 Task: Search one way flight ticket for 3 adults in first from San Juan: Fernando Luis Ribas Dominicci Airport (isla Grande Airport) to Jackson: Jackson Hole Airport on 5-2-2023. Choice of flights is Alaska. Number of bags: 2 checked bags. Price is upto 82000. Outbound departure time preference is 11:00.
Action: Mouse moved to (276, 404)
Screenshot: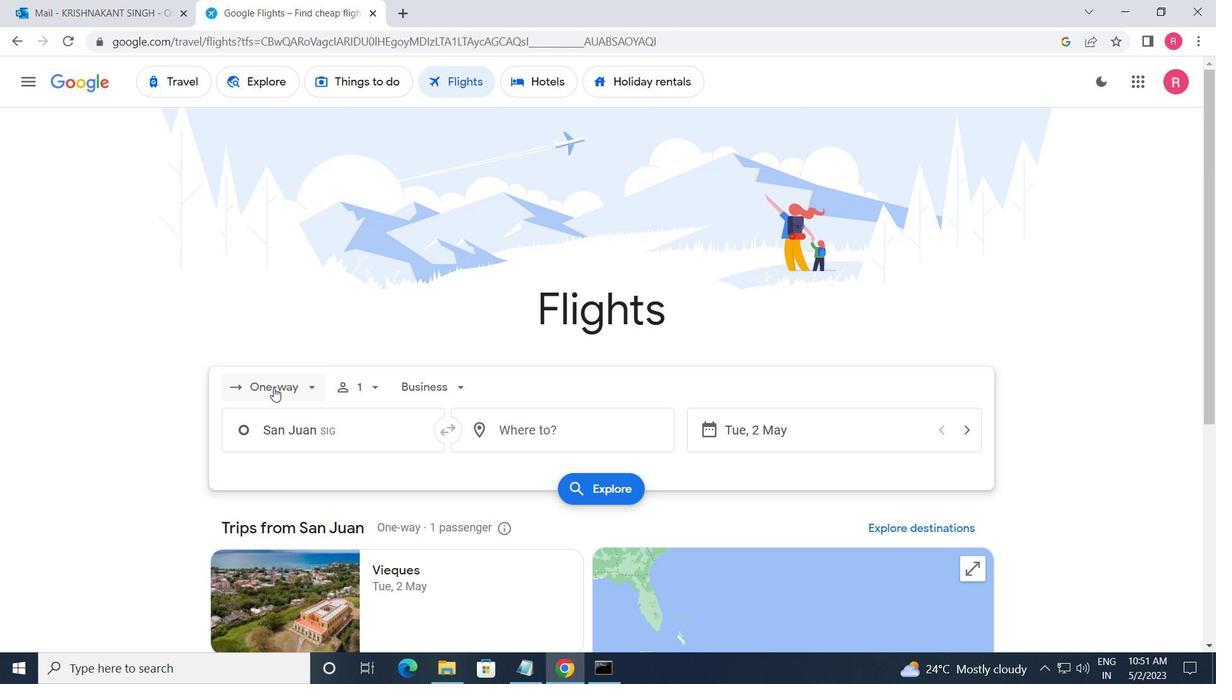 
Action: Mouse pressed left at (276, 404)
Screenshot: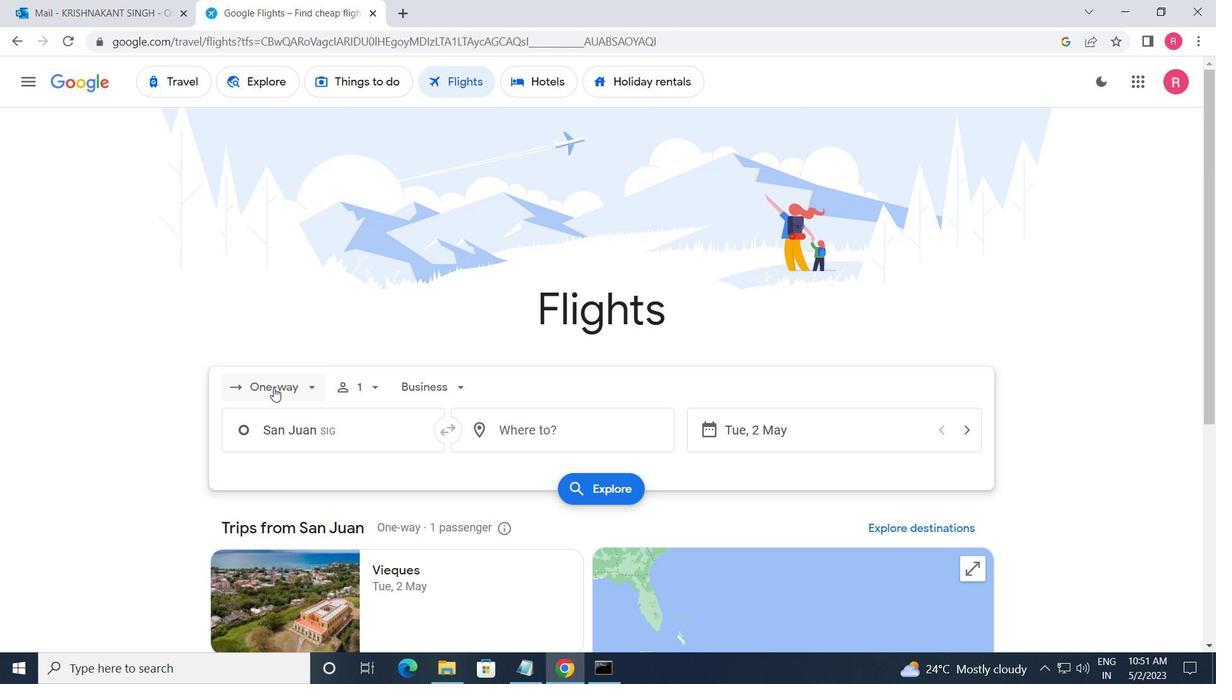 
Action: Mouse moved to (306, 377)
Screenshot: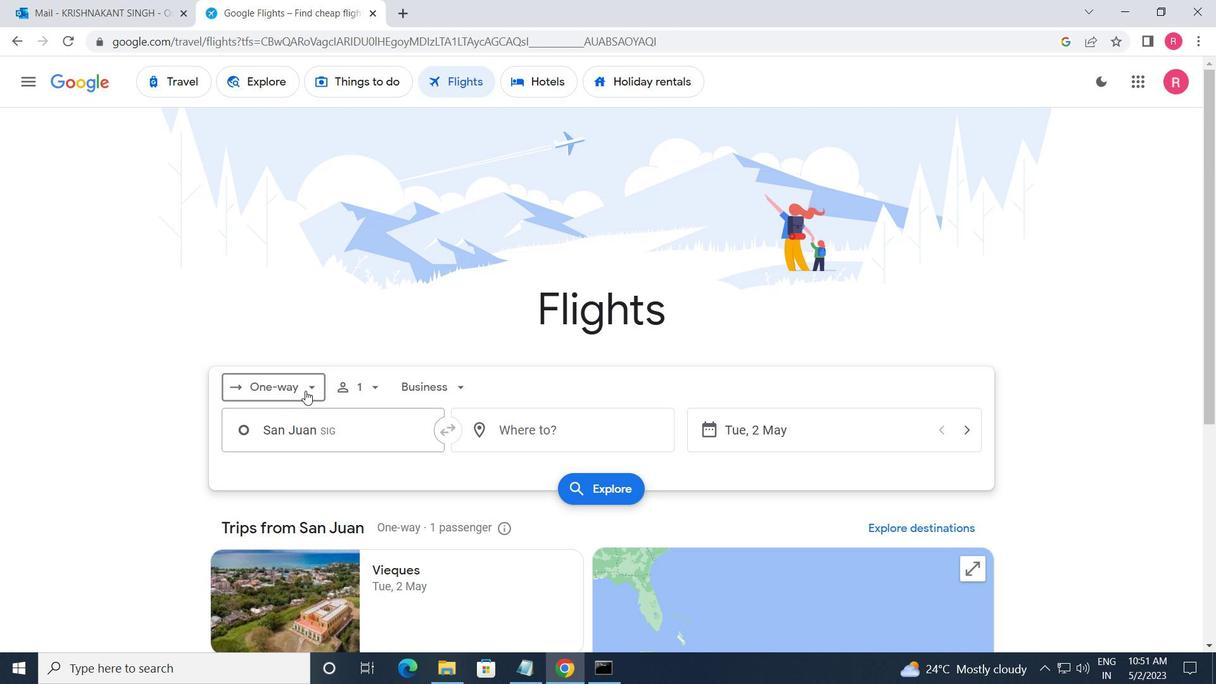 
Action: Mouse pressed left at (306, 377)
Screenshot: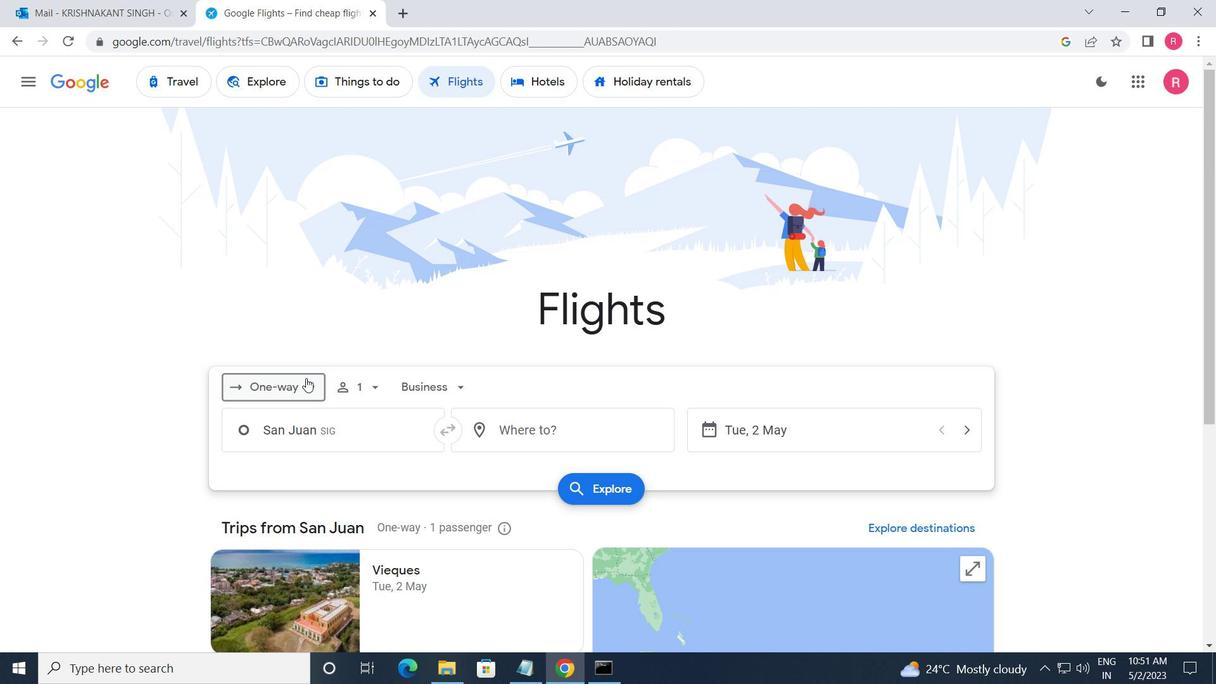 
Action: Mouse moved to (291, 459)
Screenshot: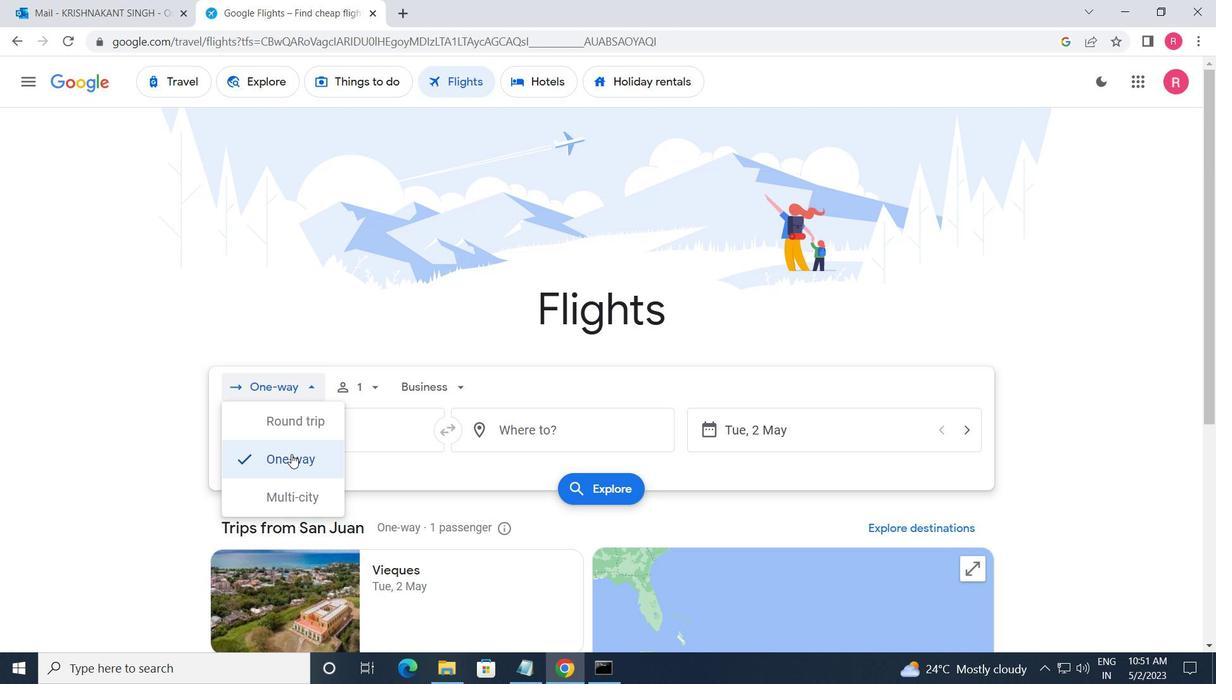 
Action: Mouse pressed left at (291, 459)
Screenshot: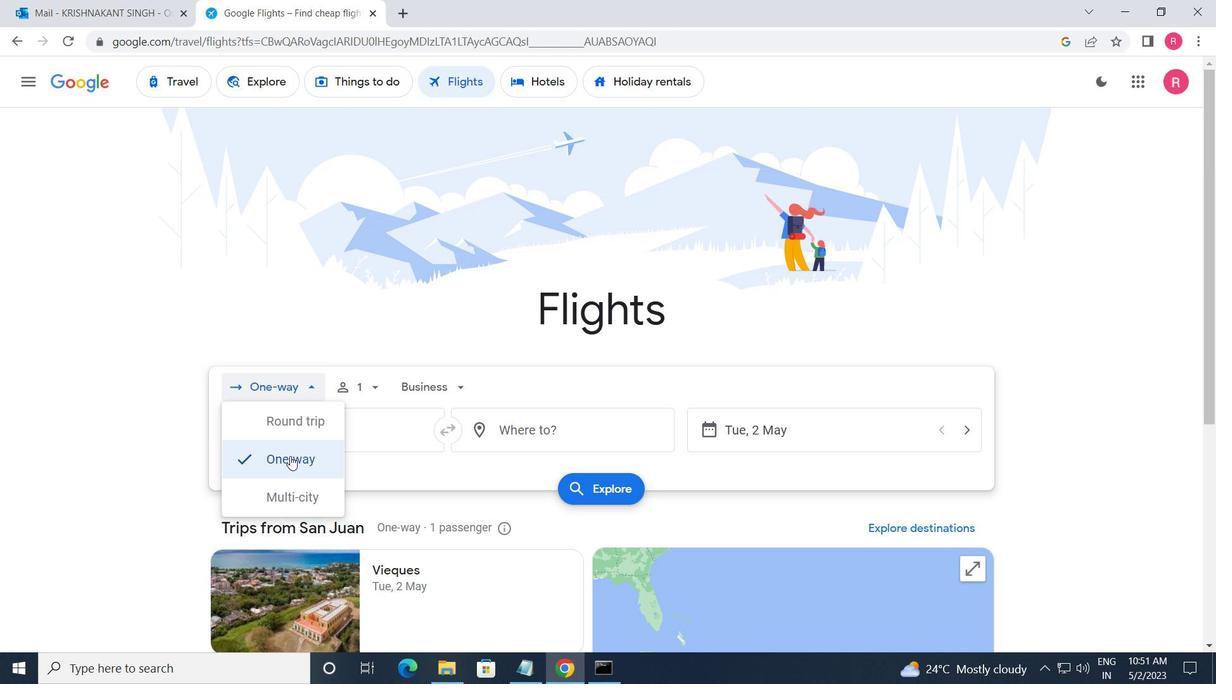 
Action: Mouse moved to (362, 393)
Screenshot: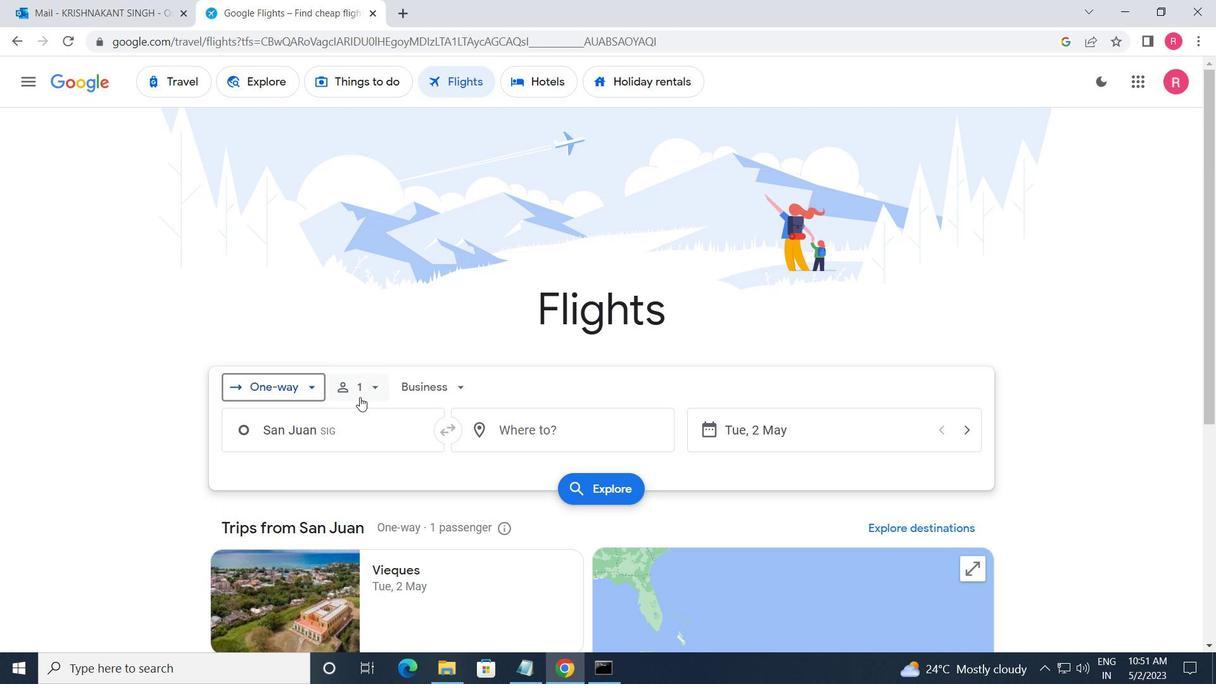 
Action: Mouse pressed left at (362, 393)
Screenshot: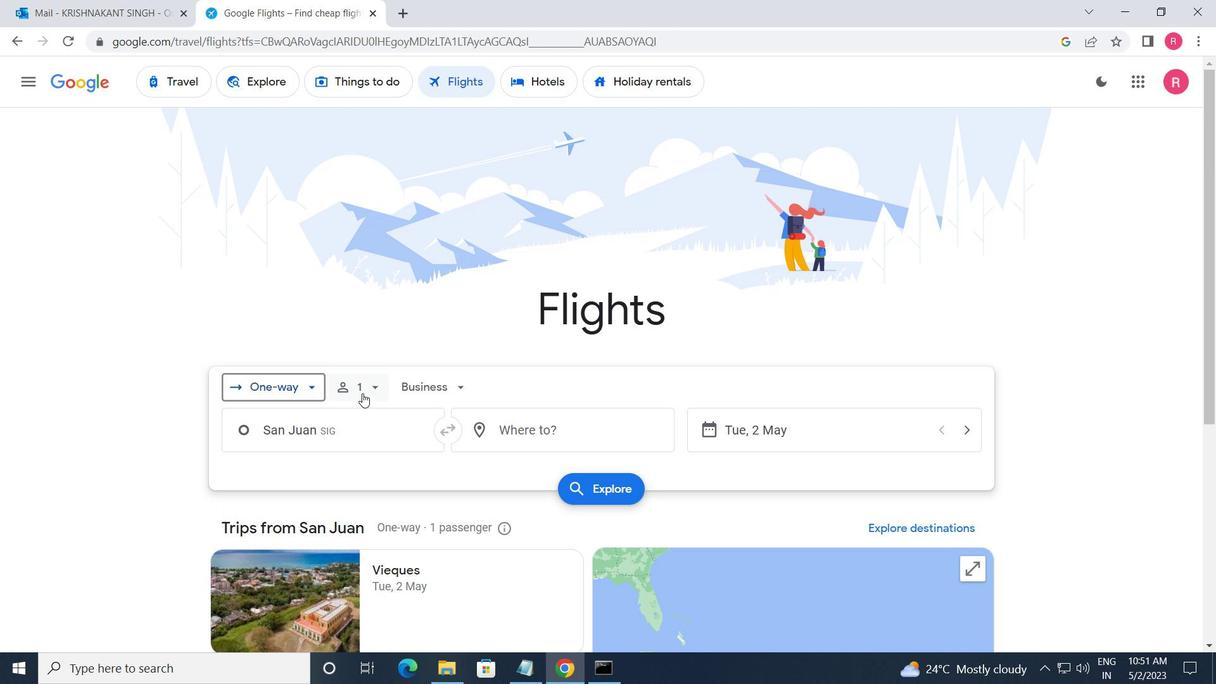 
Action: Mouse moved to (490, 425)
Screenshot: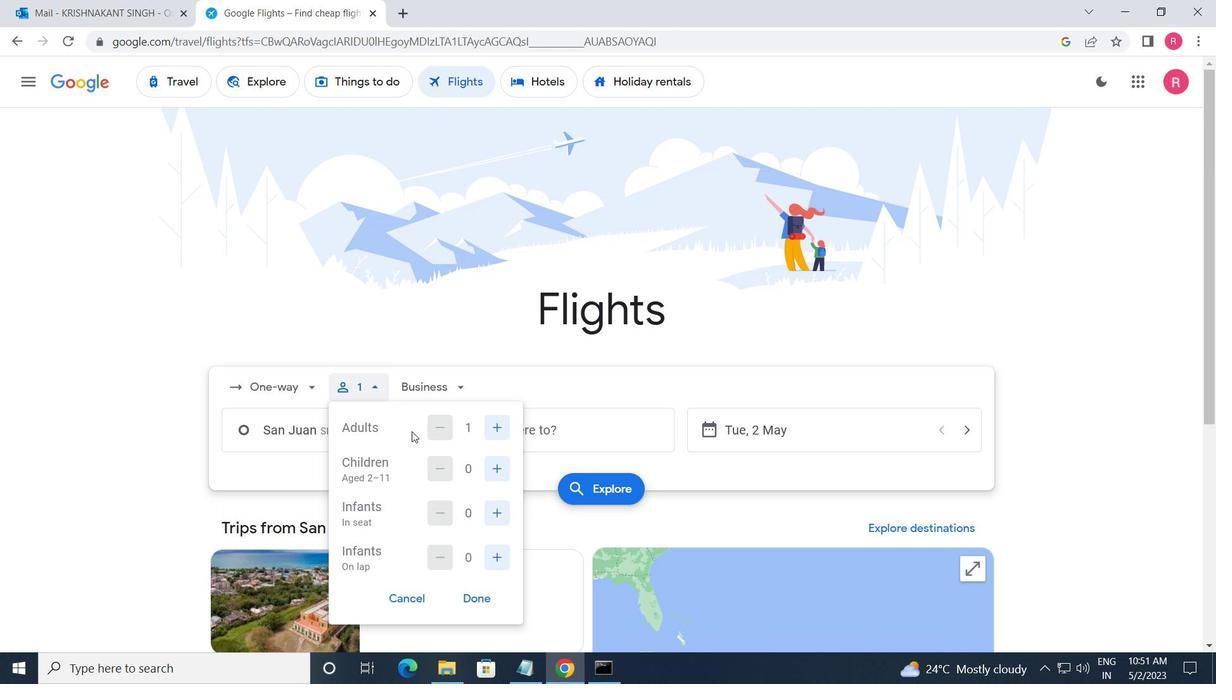 
Action: Mouse pressed left at (490, 425)
Screenshot: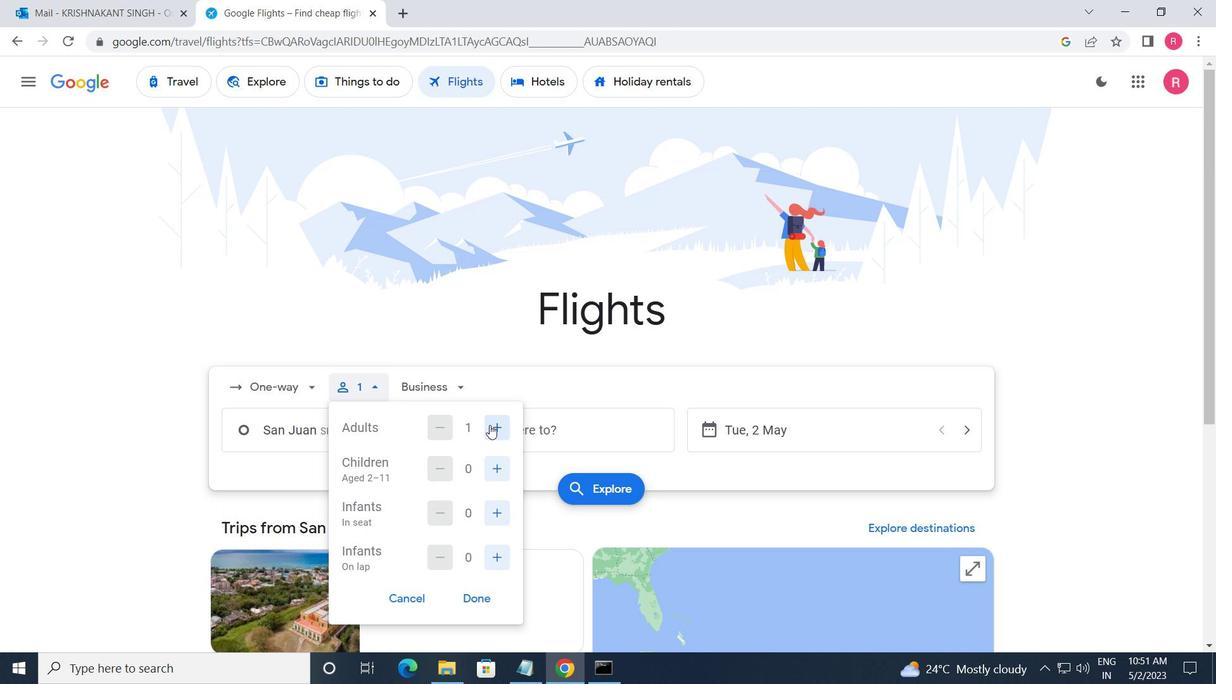 
Action: Mouse moved to (491, 425)
Screenshot: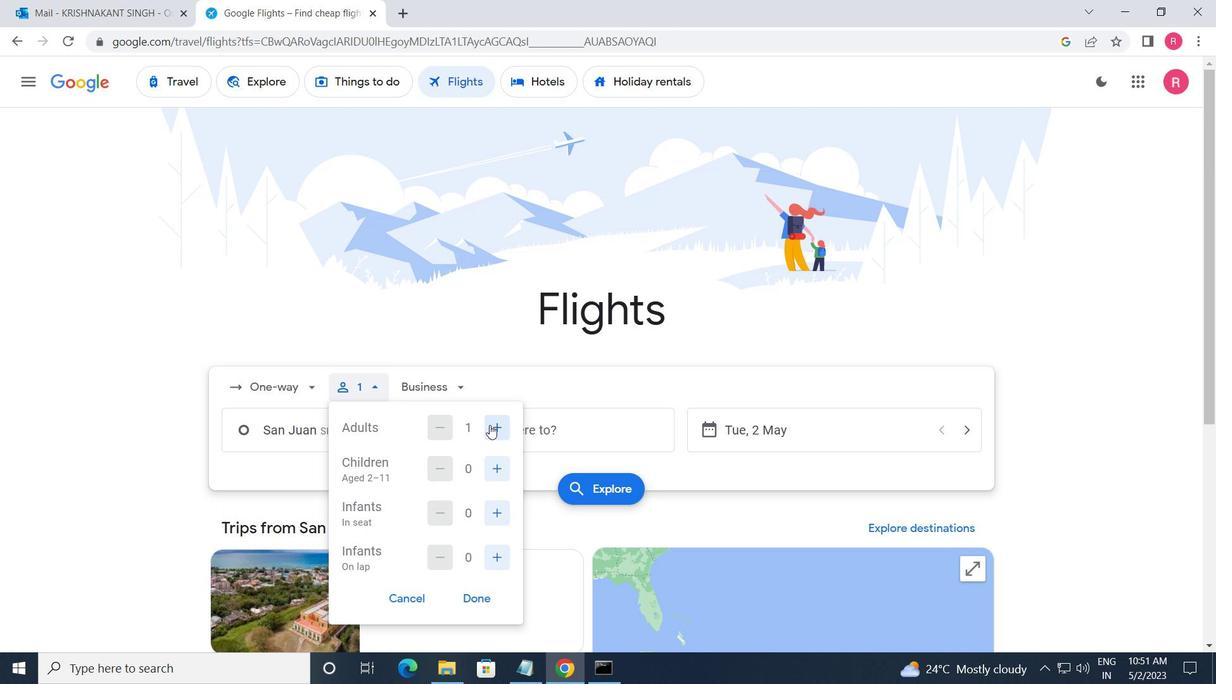 
Action: Mouse pressed left at (491, 425)
Screenshot: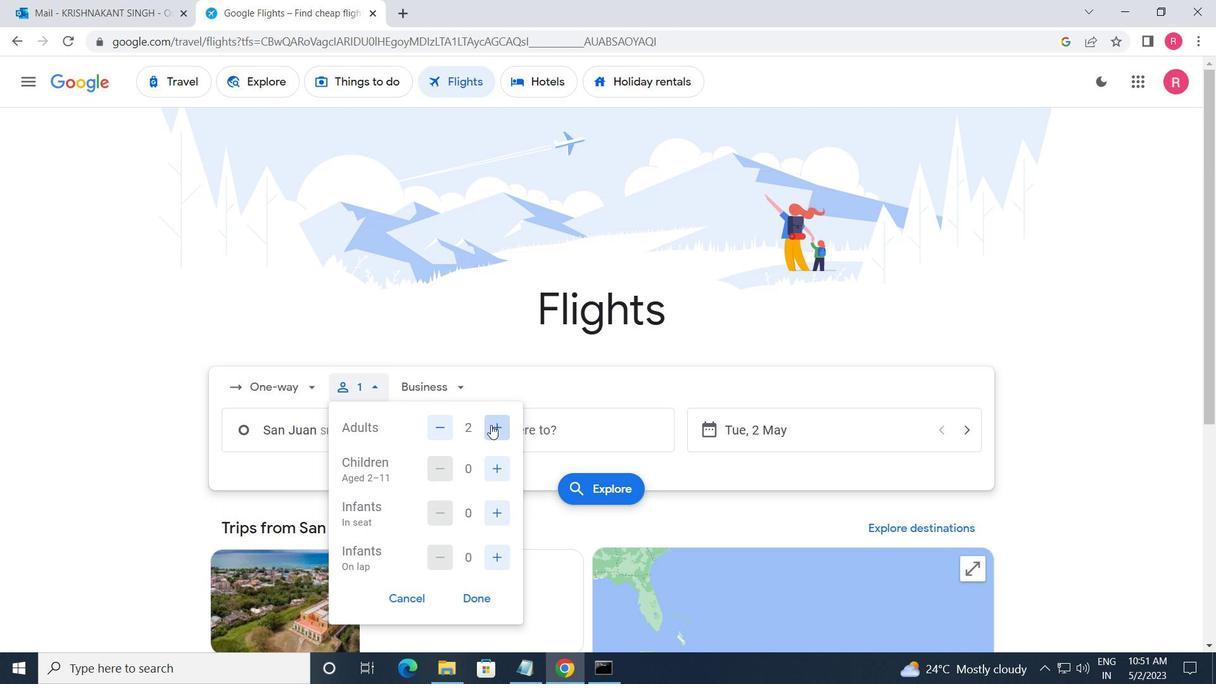 
Action: Mouse moved to (426, 382)
Screenshot: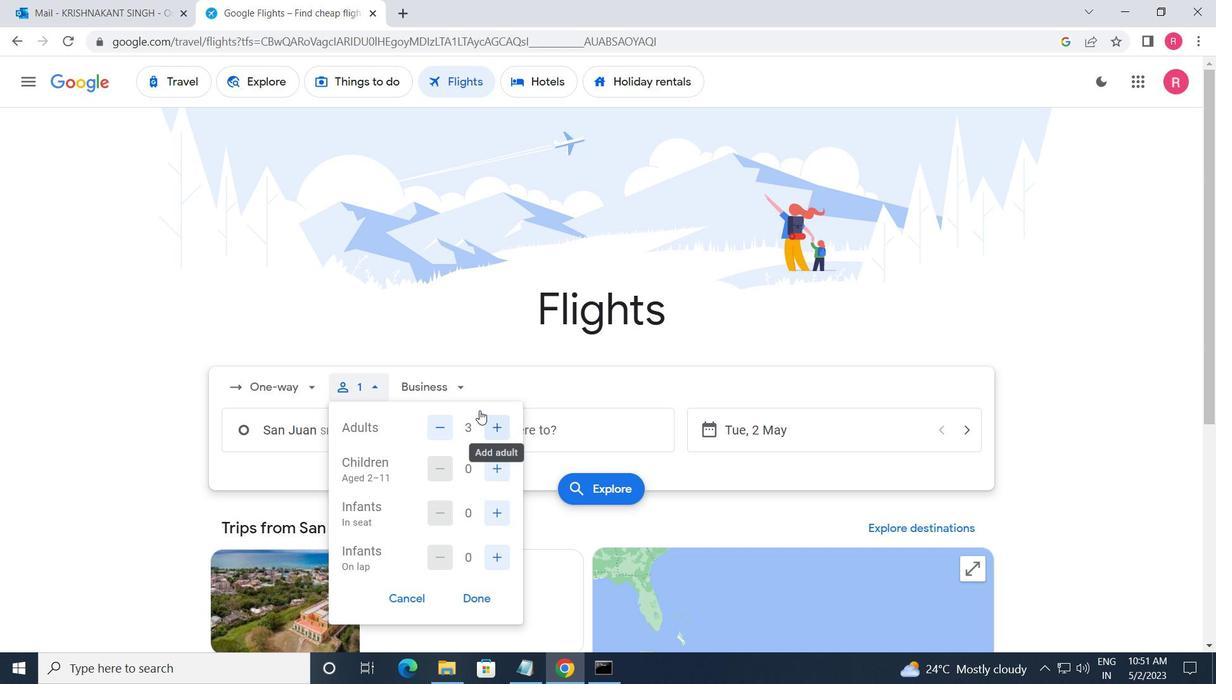 
Action: Mouse pressed left at (426, 382)
Screenshot: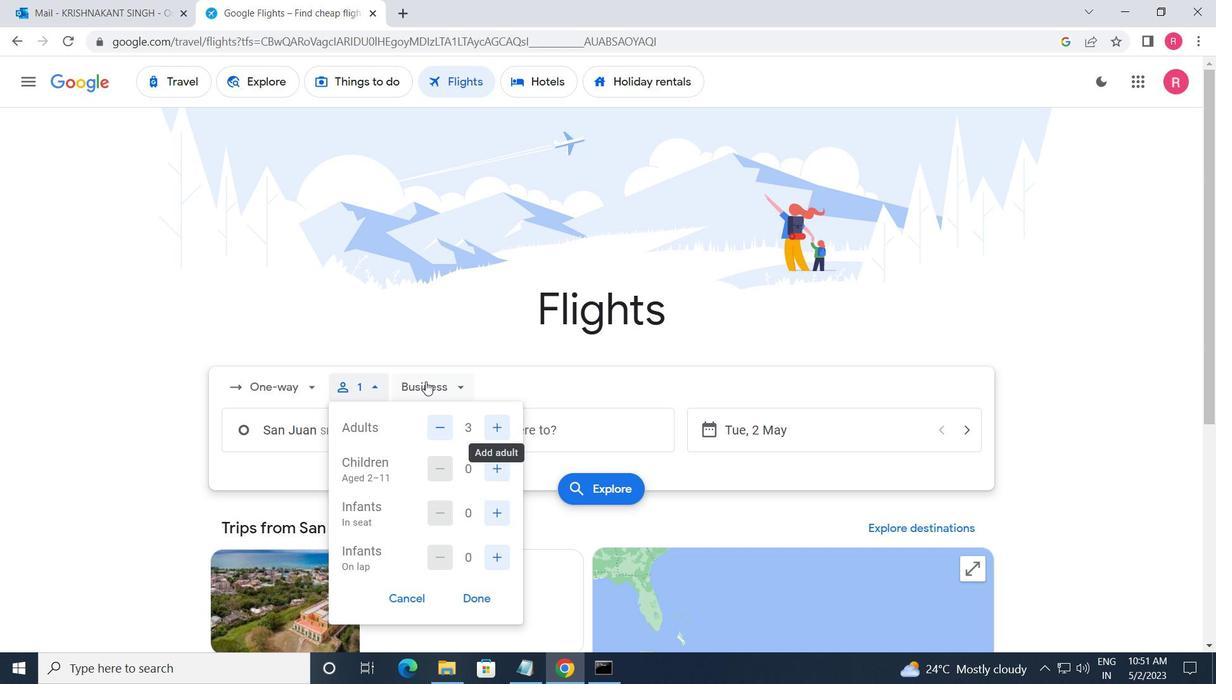 
Action: Mouse moved to (456, 527)
Screenshot: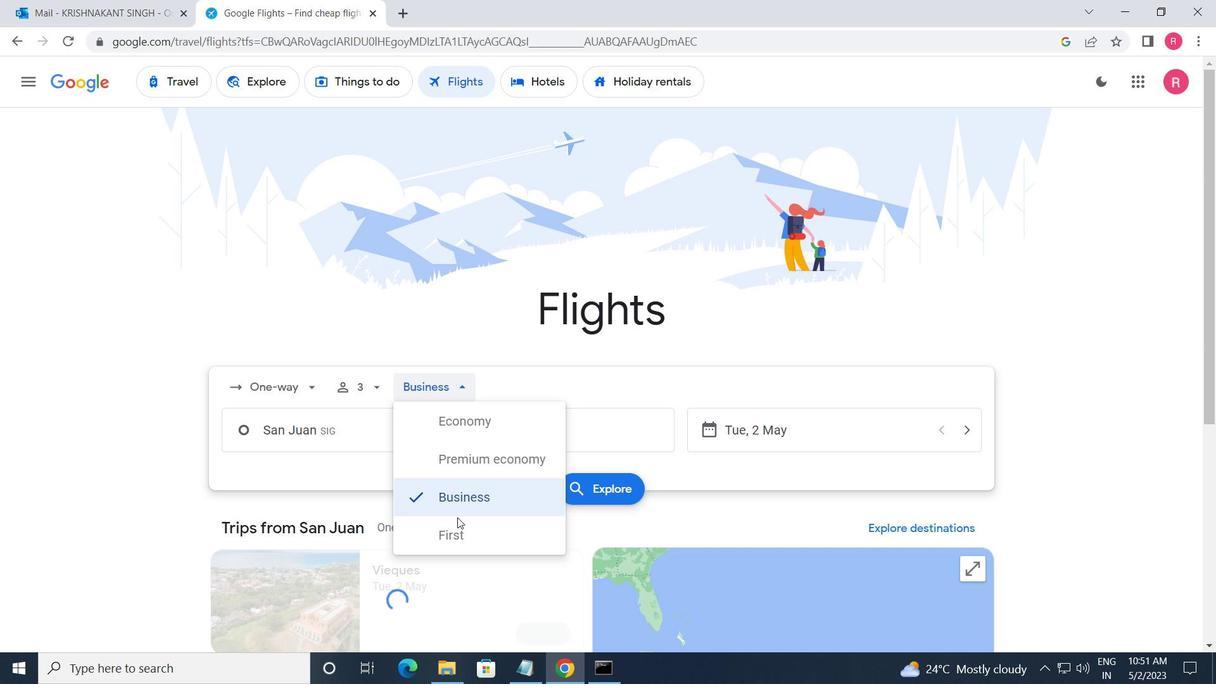 
Action: Mouse pressed left at (456, 527)
Screenshot: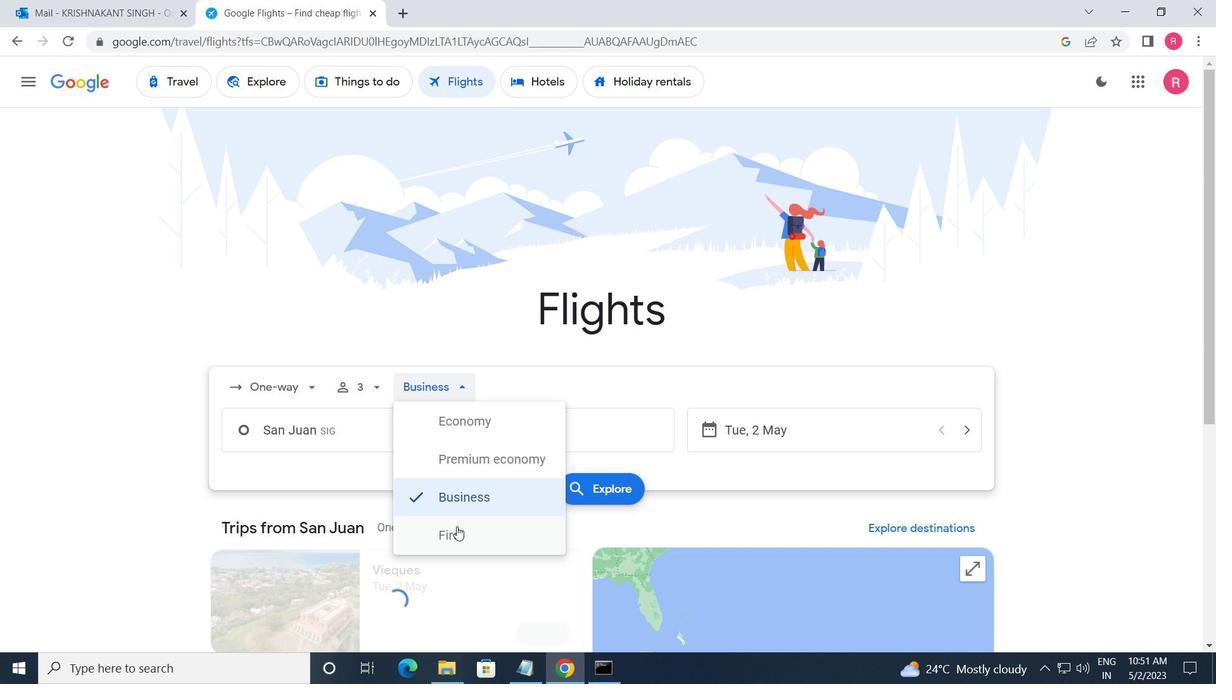 
Action: Mouse moved to (365, 438)
Screenshot: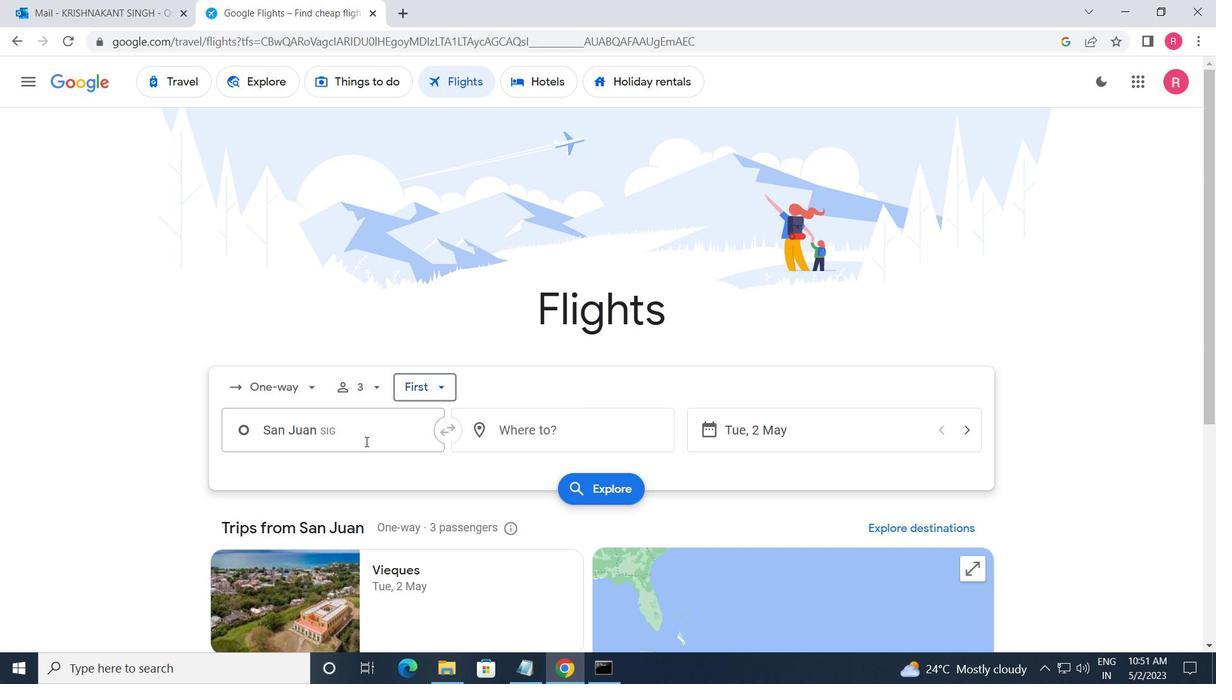
Action: Mouse pressed left at (365, 438)
Screenshot: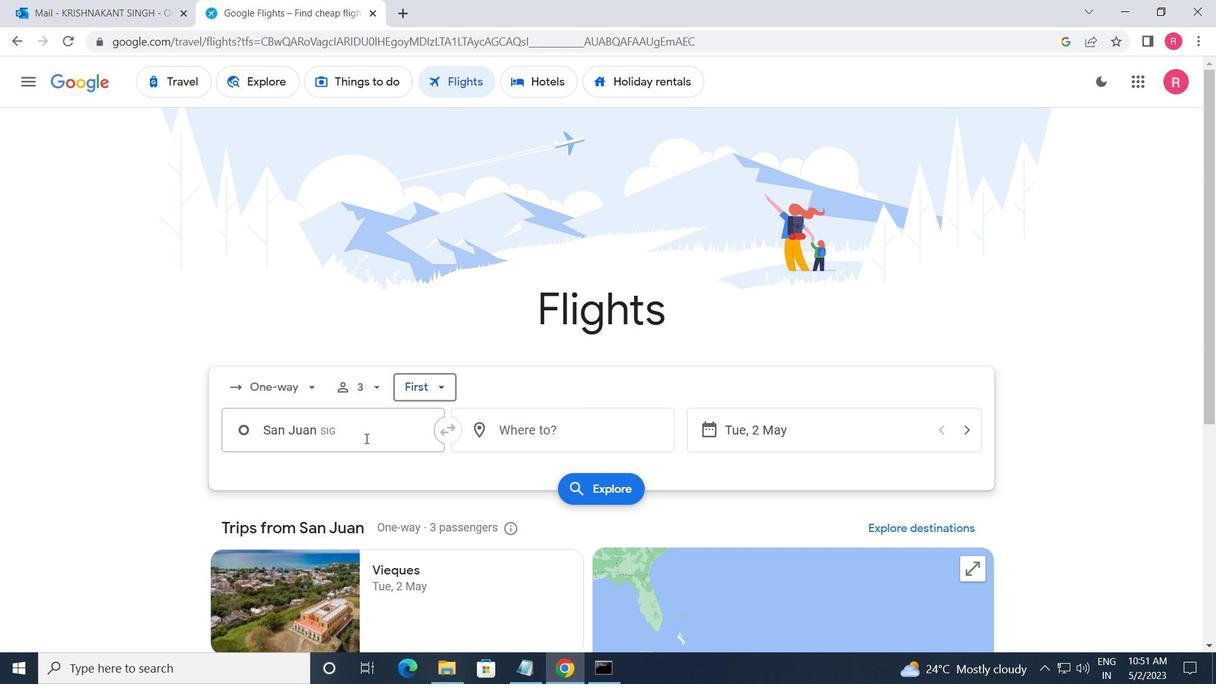 
Action: Mouse moved to (354, 462)
Screenshot: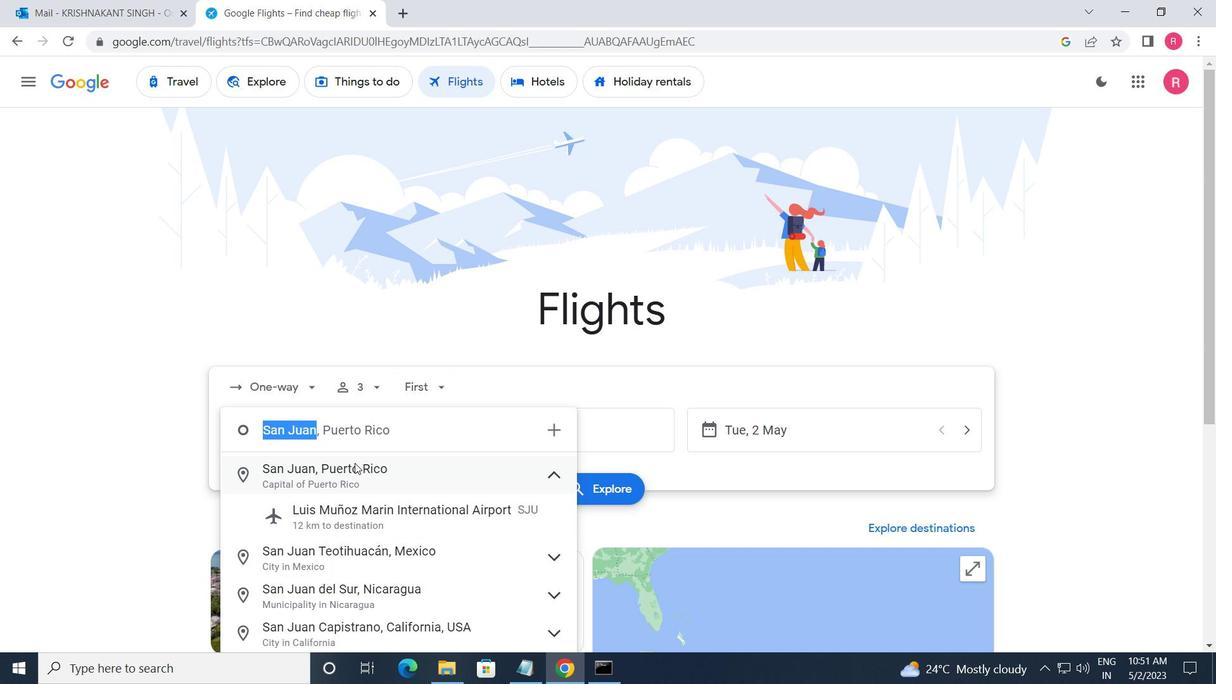 
Action: Key pressed <Key.shift>FERNANDO<Key.space><Key.shift_r>L
Screenshot: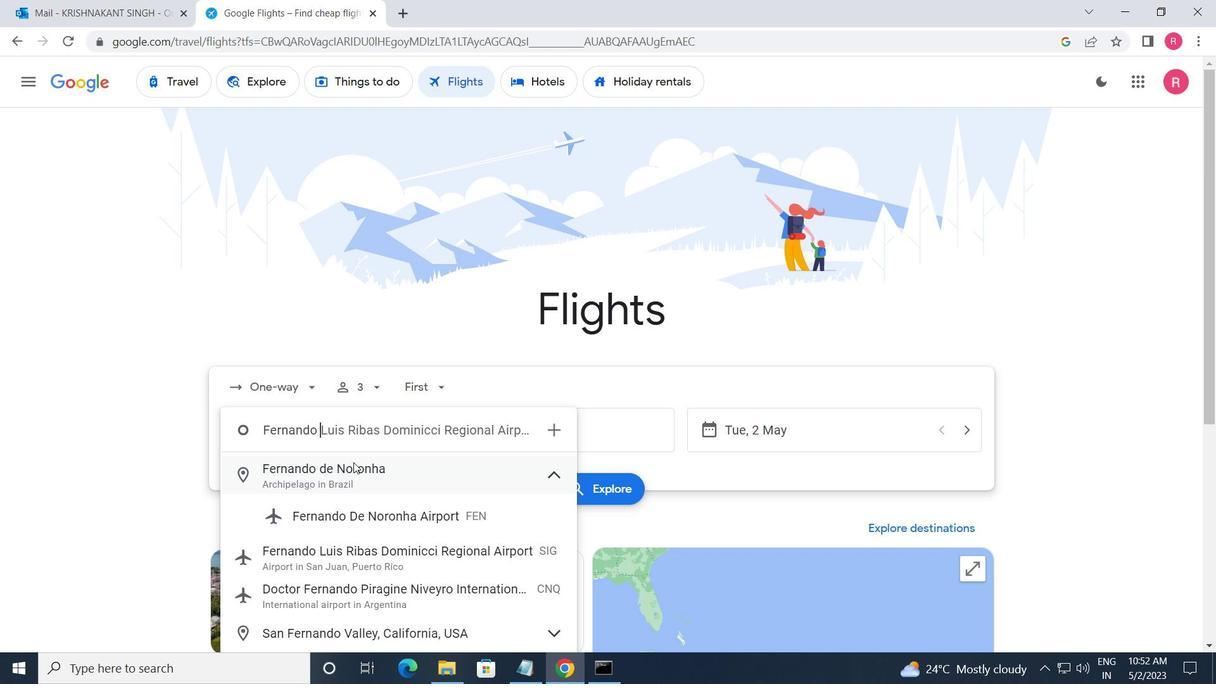 
Action: Mouse moved to (351, 462)
Screenshot: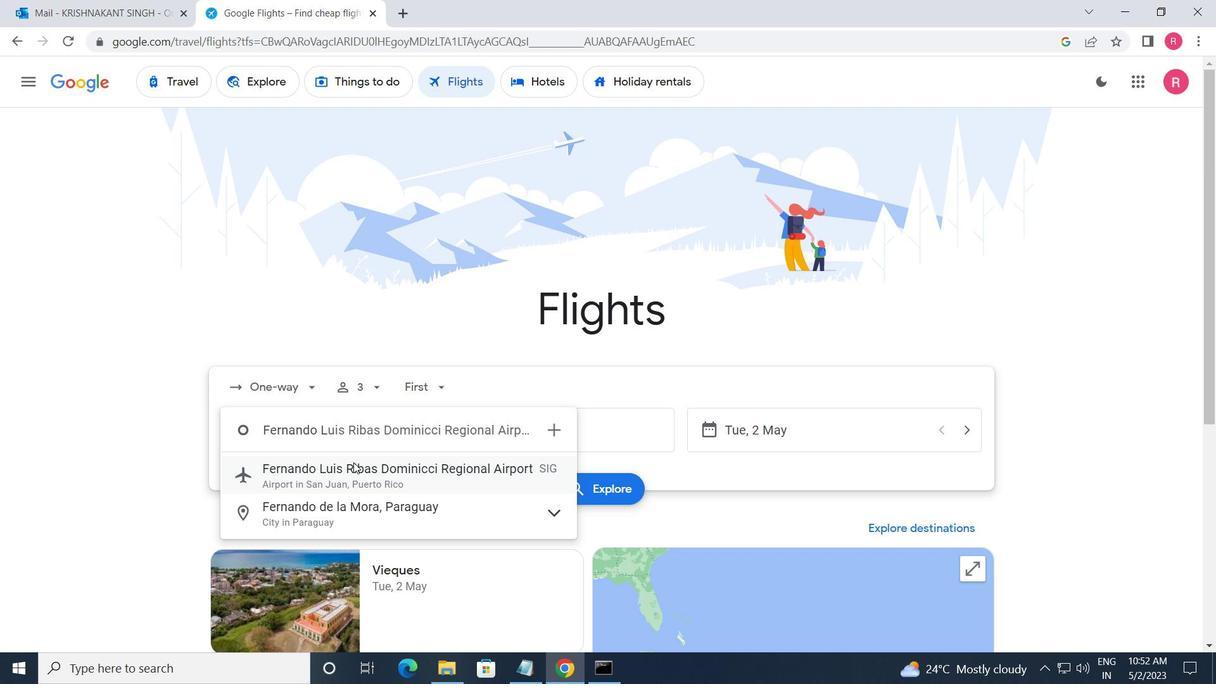 
Action: Mouse pressed left at (351, 462)
Screenshot: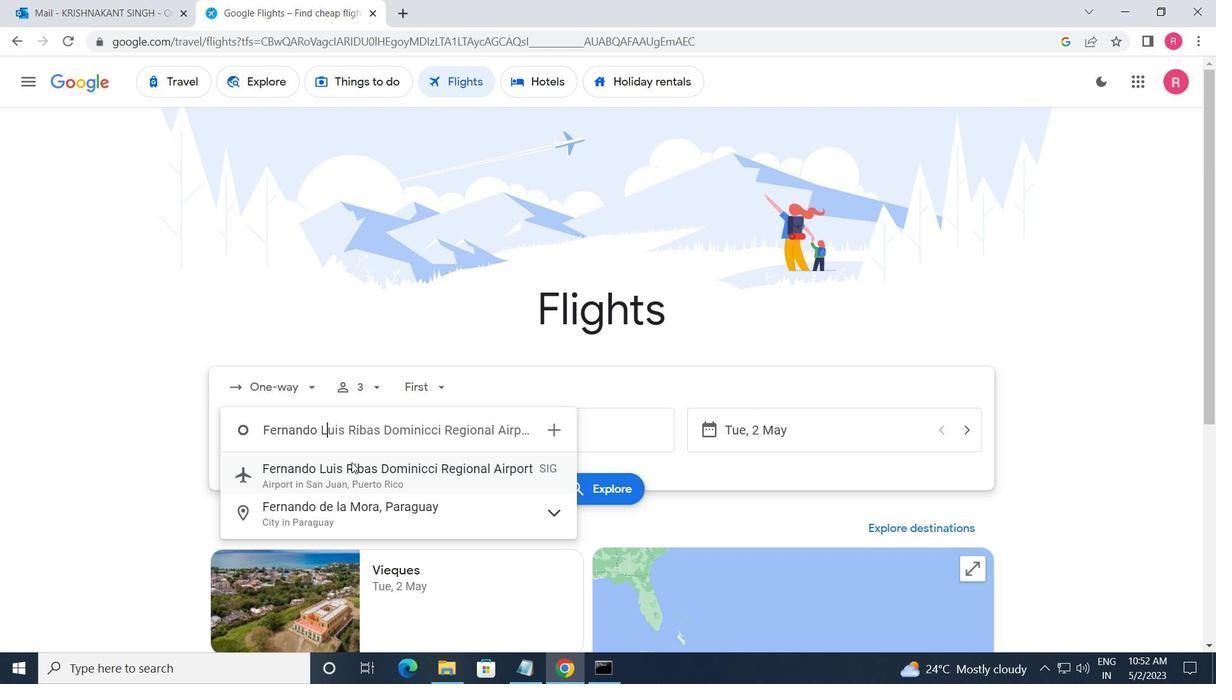 
Action: Mouse moved to (542, 437)
Screenshot: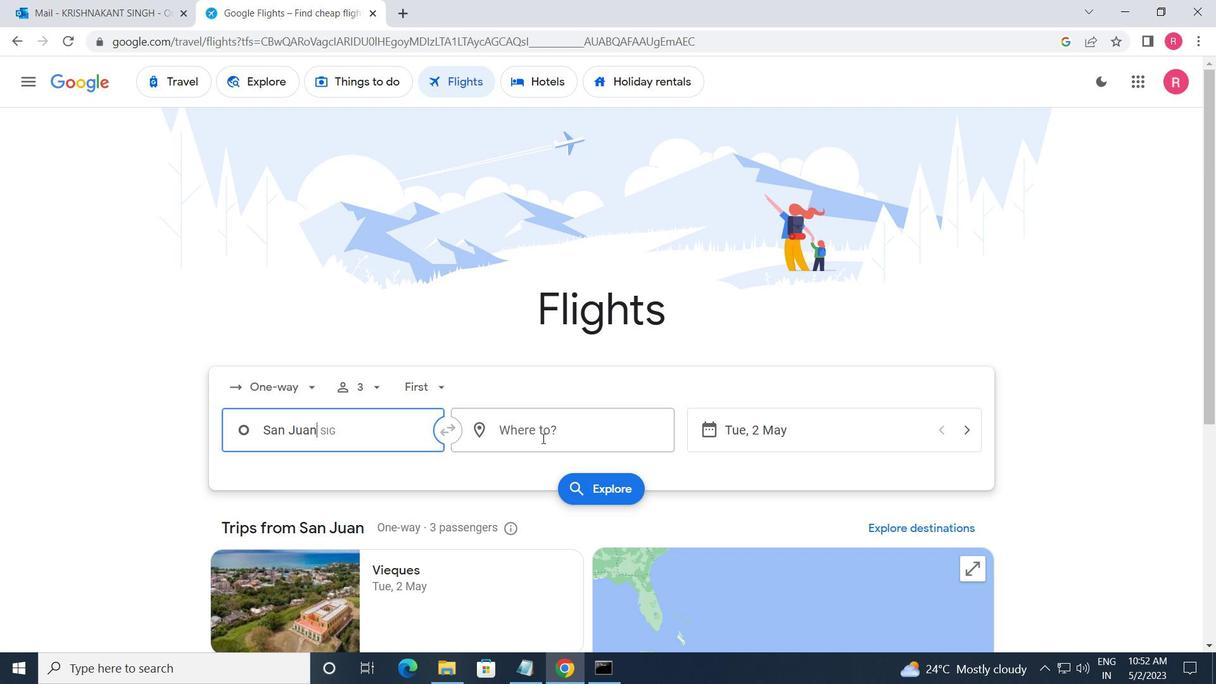 
Action: Mouse pressed left at (542, 437)
Screenshot: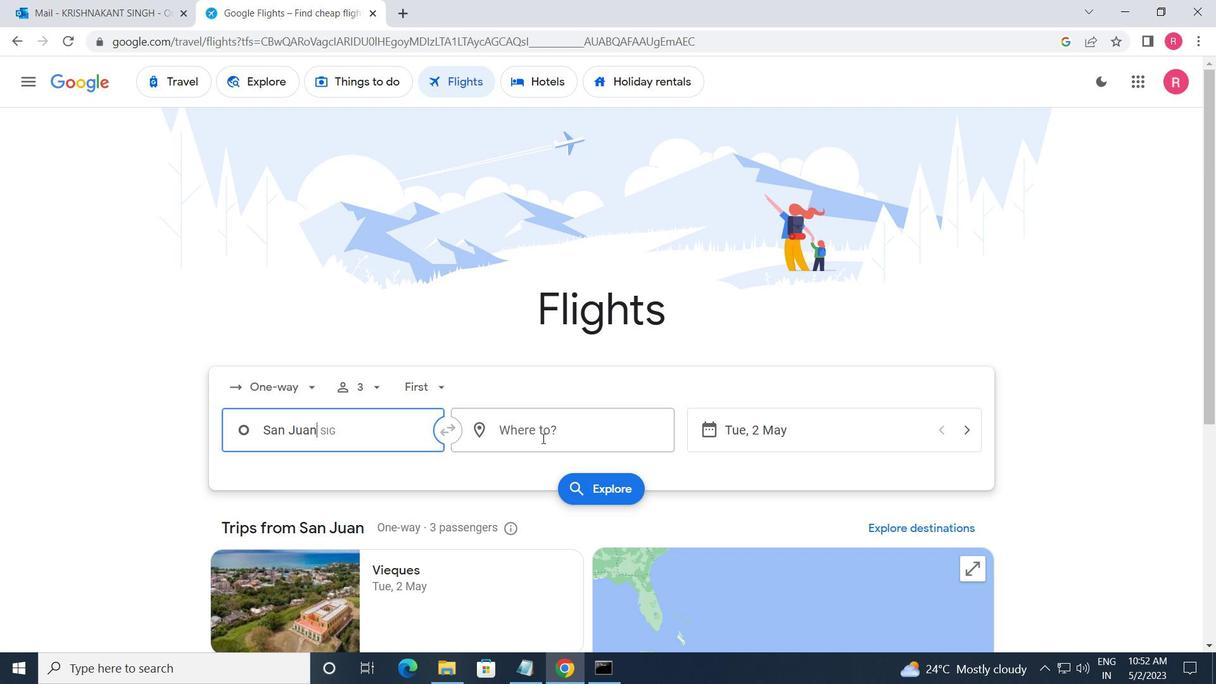 
Action: Mouse moved to (556, 588)
Screenshot: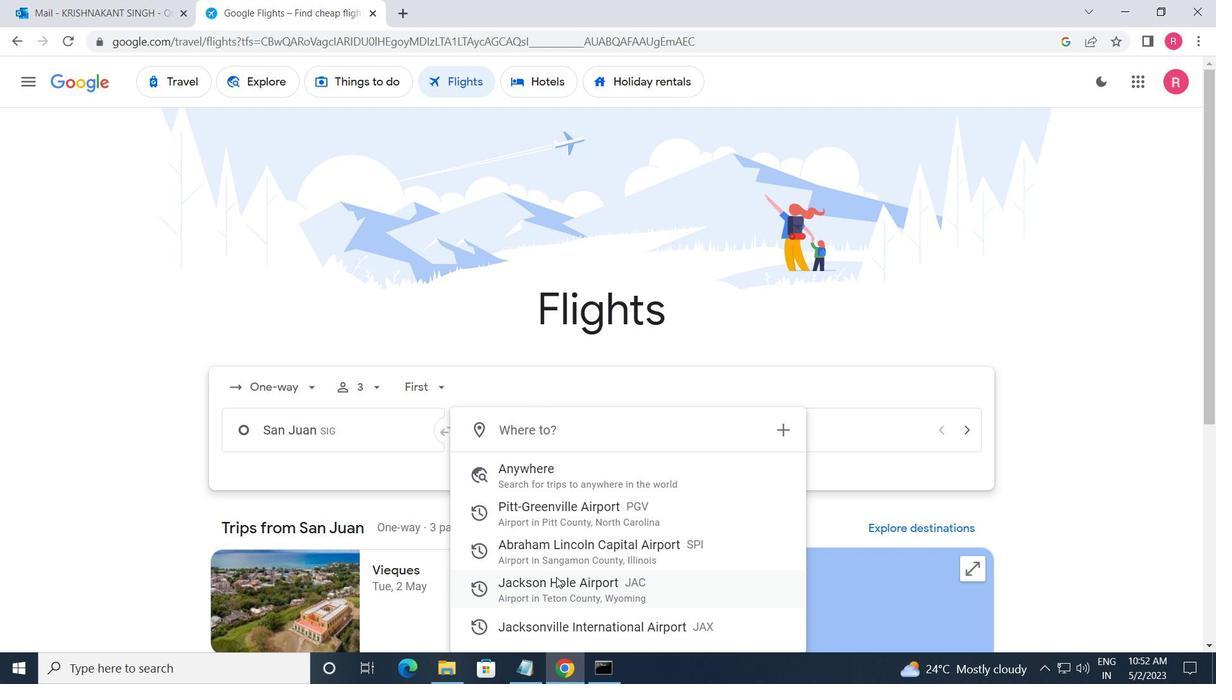 
Action: Mouse pressed left at (556, 588)
Screenshot: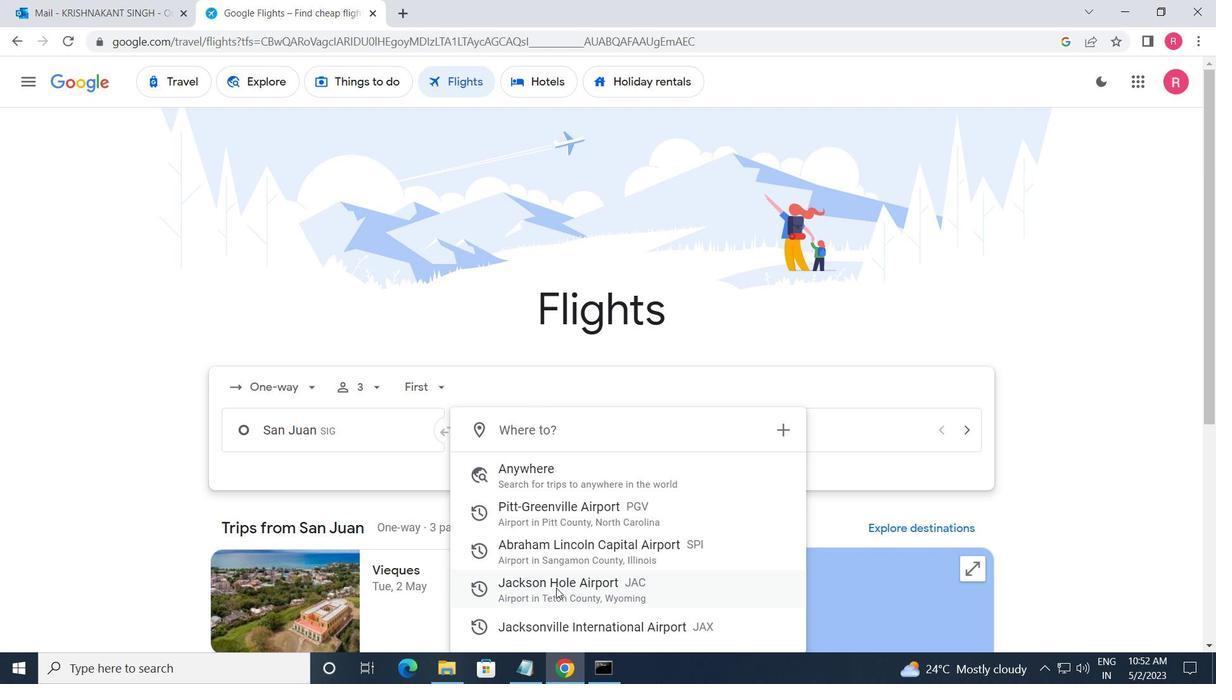 
Action: Mouse moved to (804, 433)
Screenshot: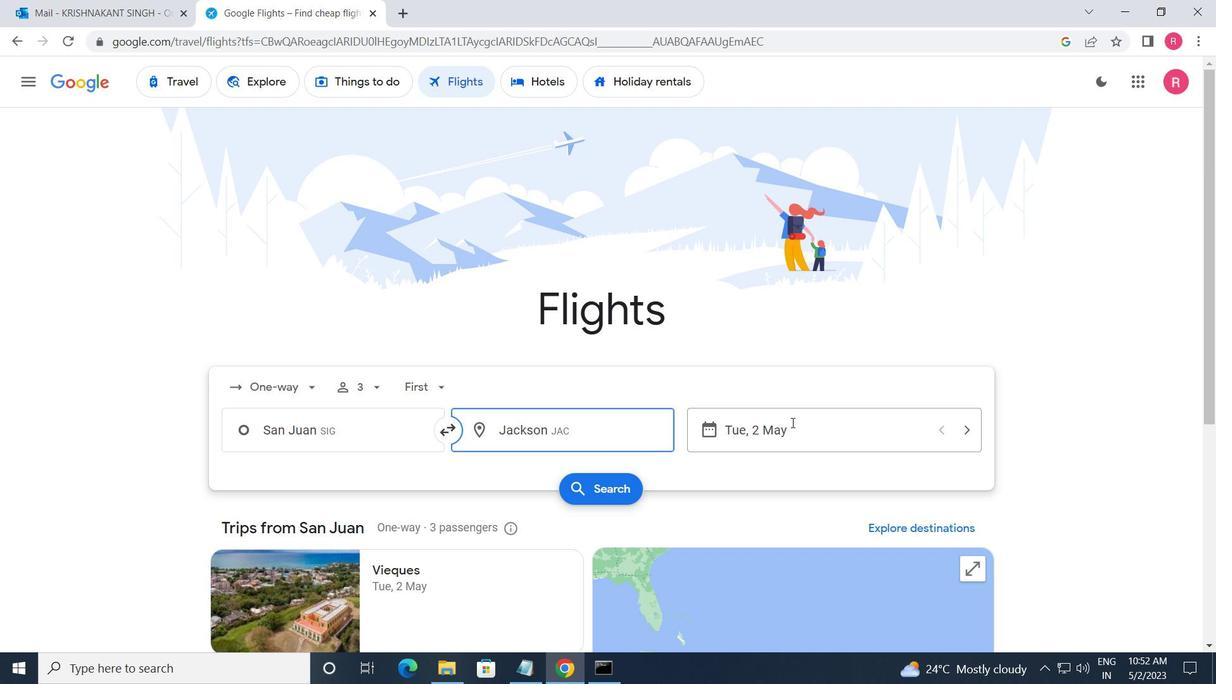 
Action: Mouse pressed left at (804, 433)
Screenshot: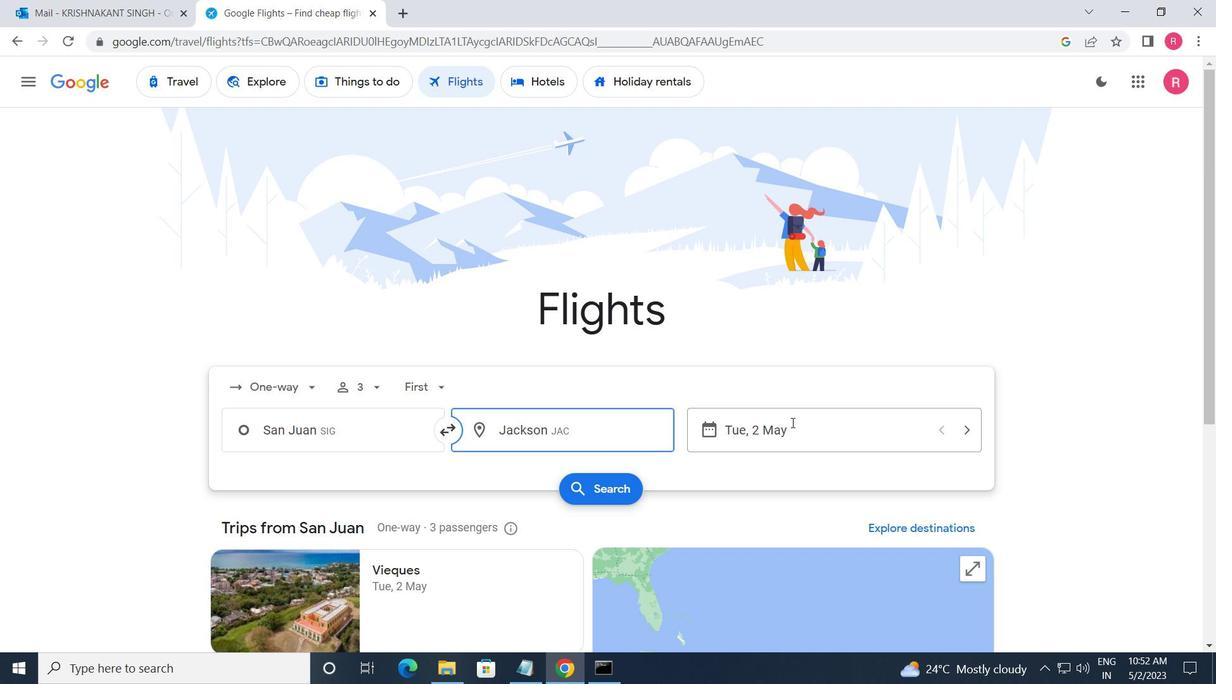 
Action: Mouse moved to (492, 373)
Screenshot: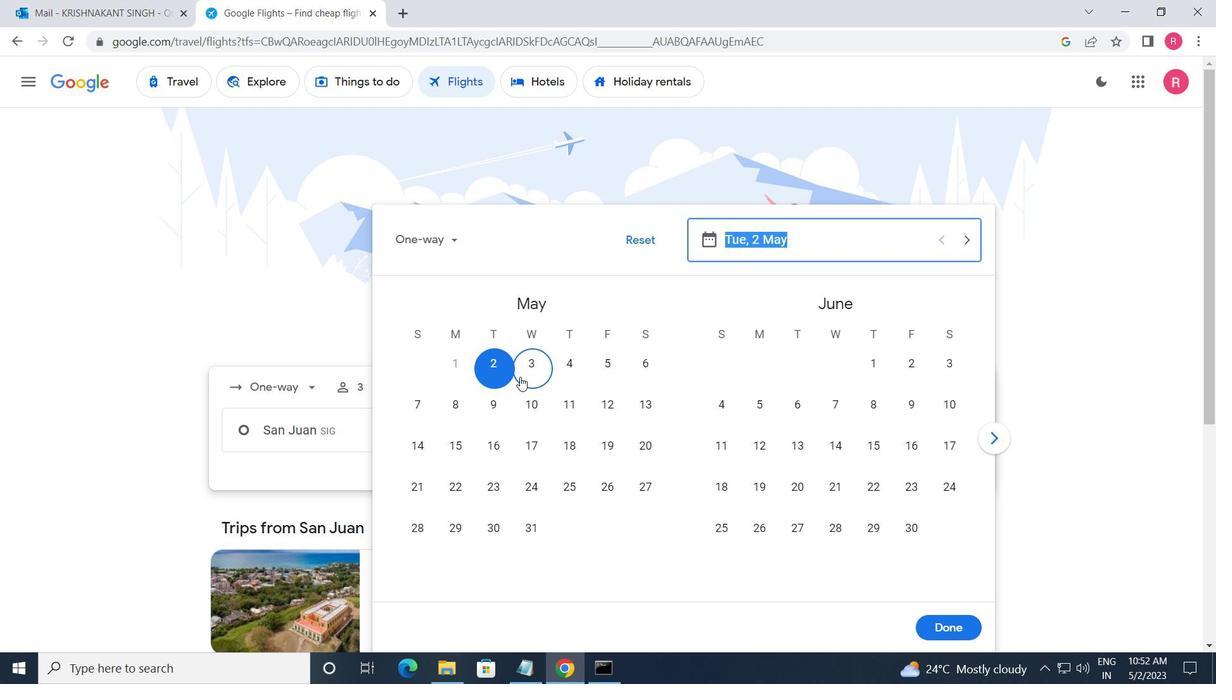 
Action: Mouse pressed left at (492, 373)
Screenshot: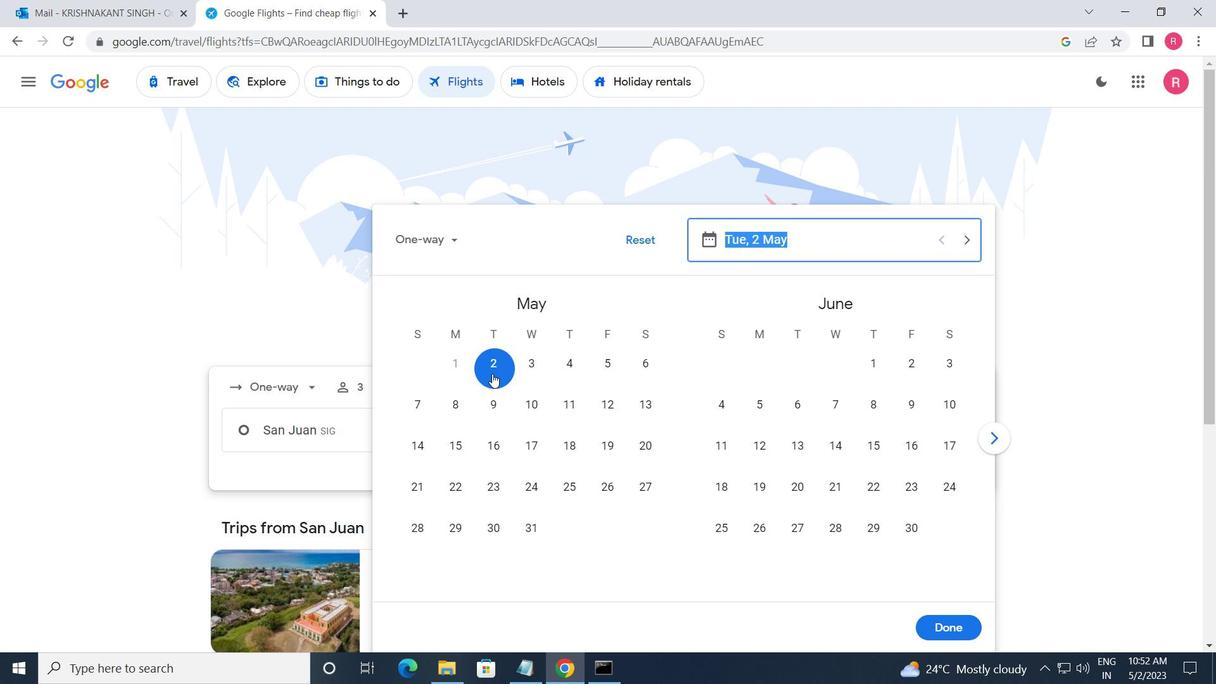 
Action: Mouse moved to (939, 627)
Screenshot: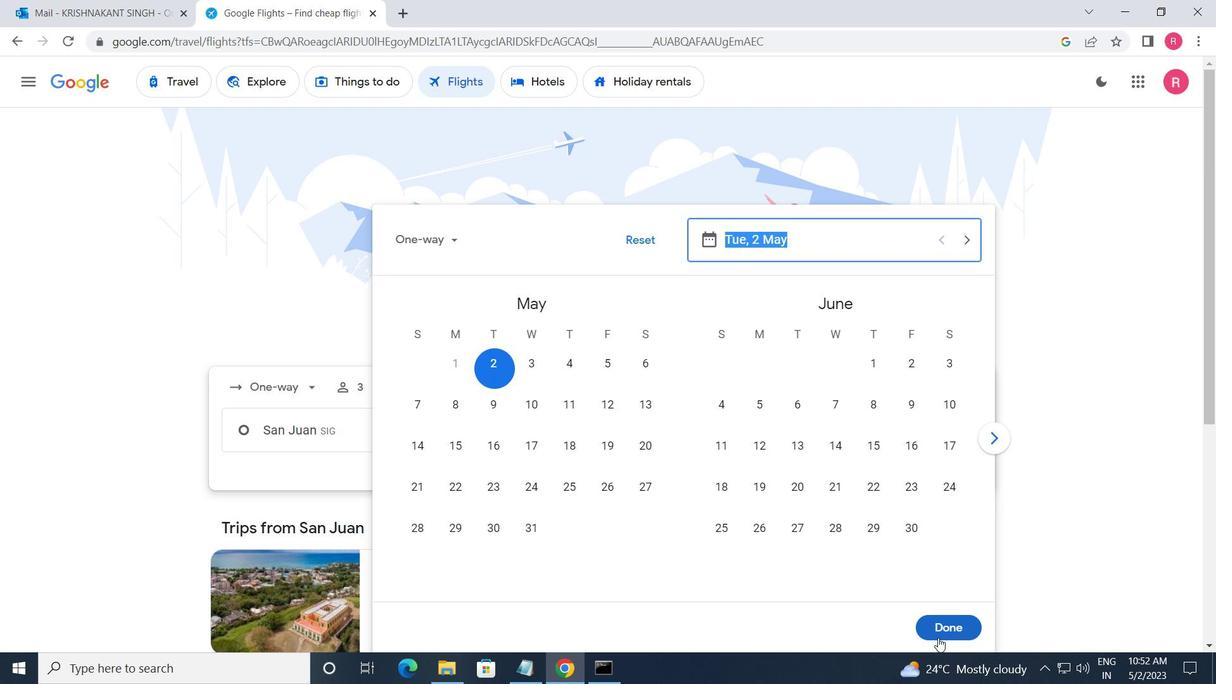 
Action: Mouse pressed left at (939, 627)
Screenshot: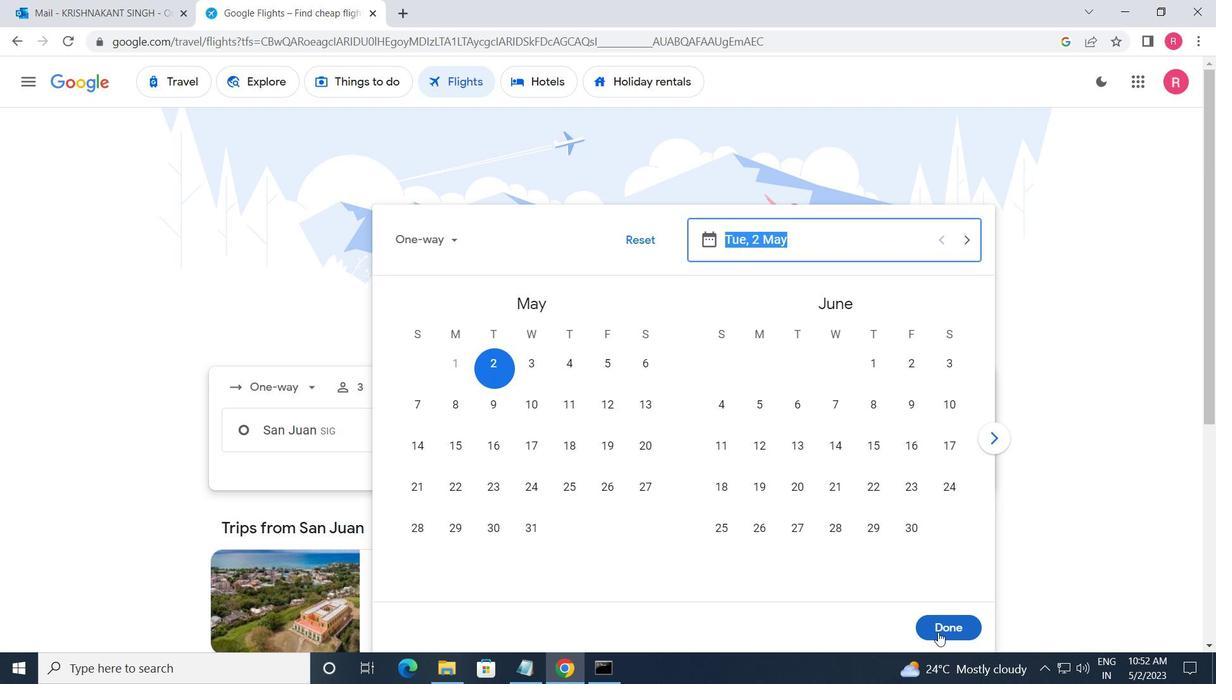 
Action: Mouse moved to (587, 488)
Screenshot: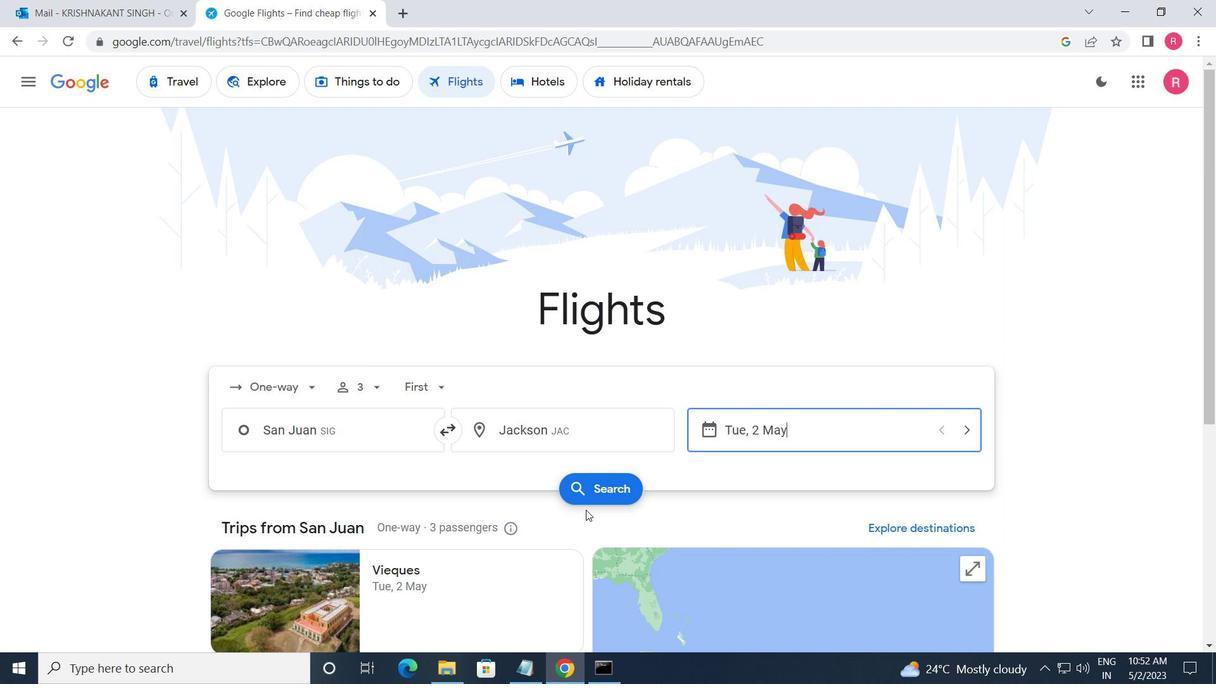 
Action: Mouse pressed left at (587, 488)
Screenshot: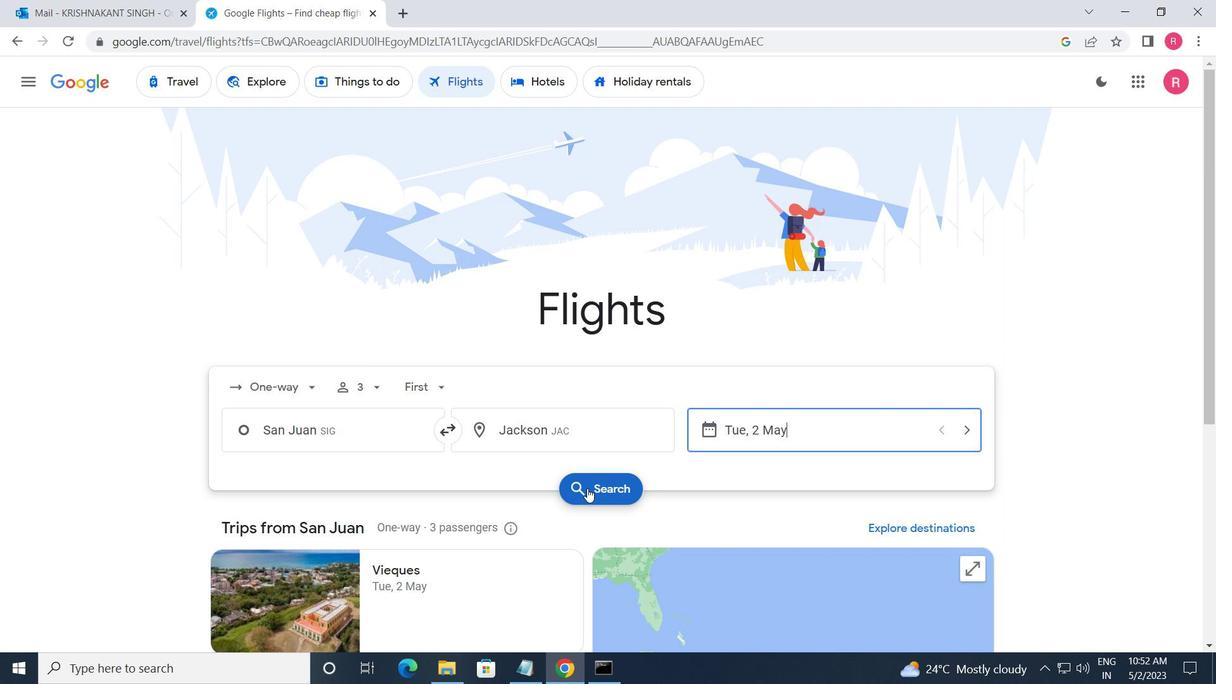 
Action: Mouse moved to (233, 228)
Screenshot: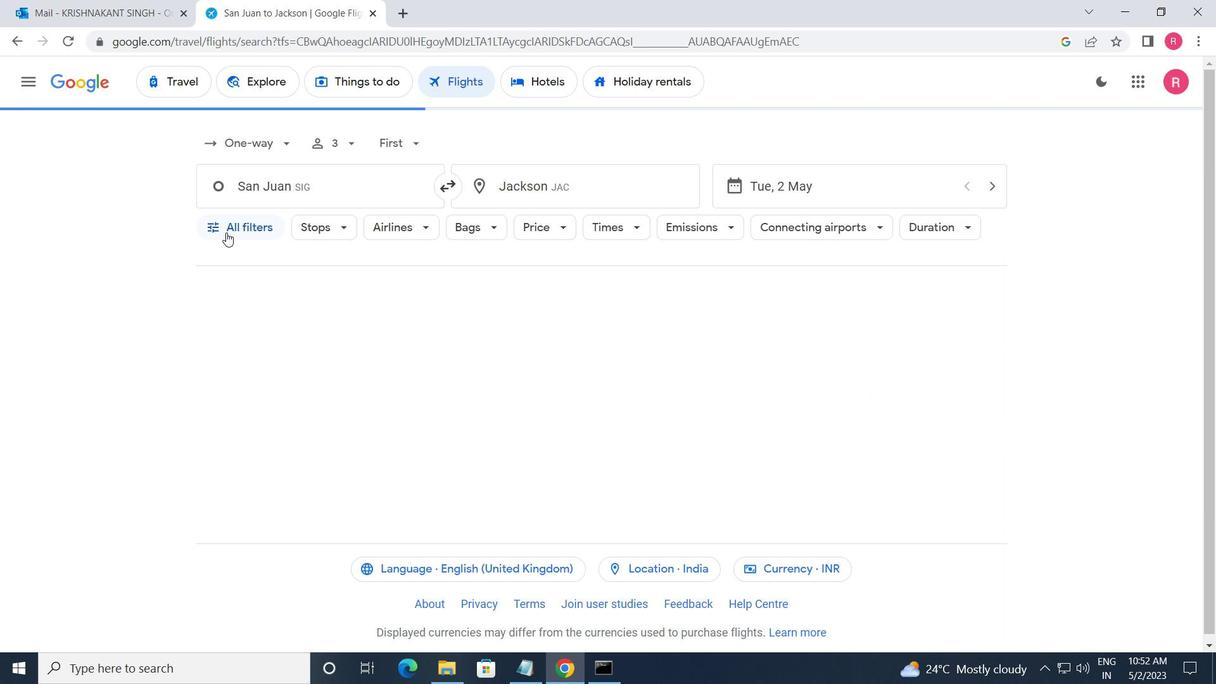 
Action: Mouse pressed left at (233, 228)
Screenshot: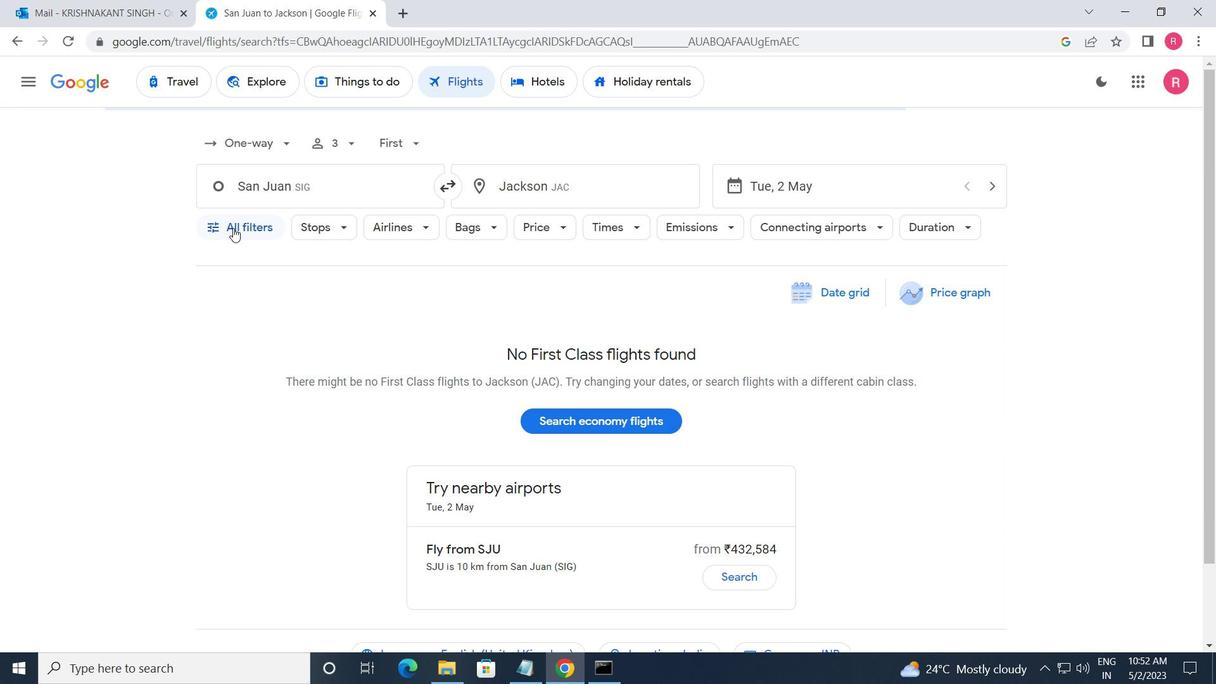 
Action: Mouse moved to (226, 268)
Screenshot: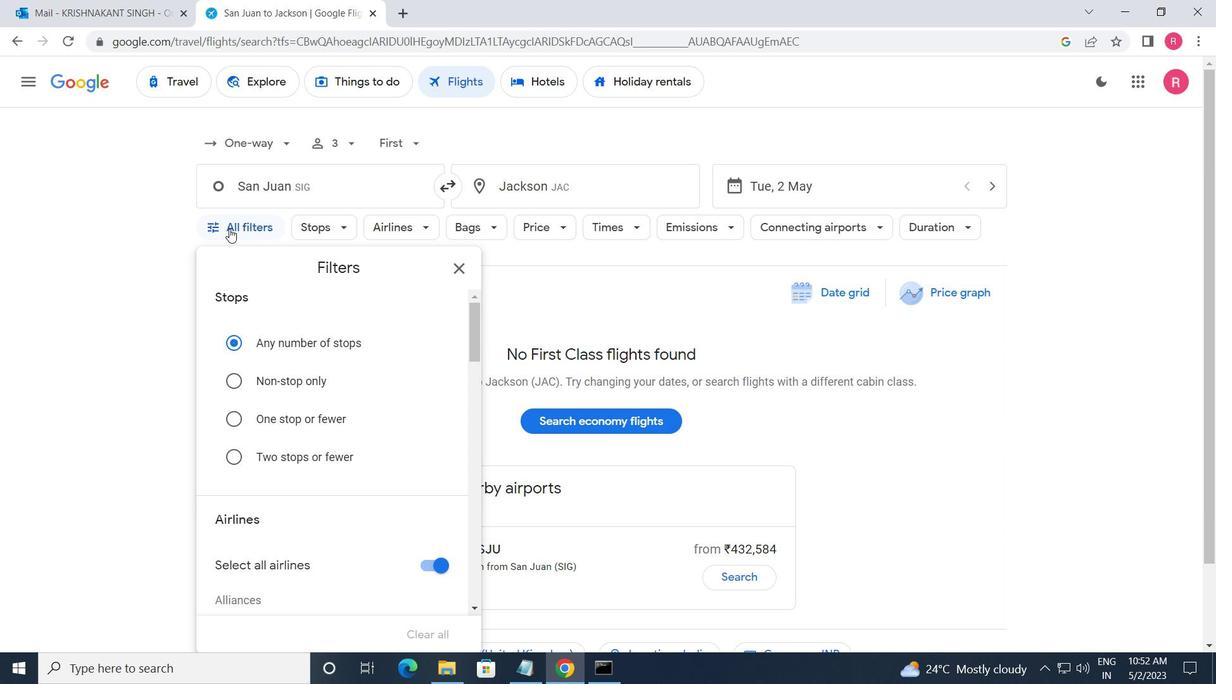 
Action: Mouse scrolled (226, 268) with delta (0, 0)
Screenshot: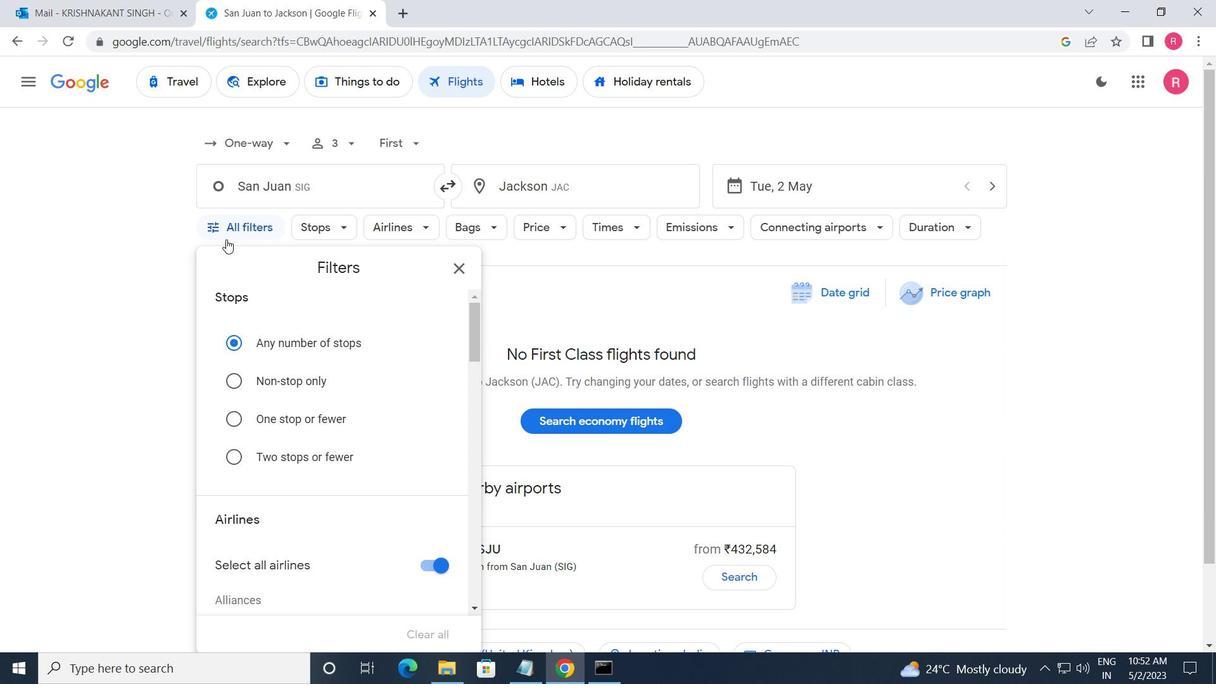 
Action: Mouse moved to (299, 379)
Screenshot: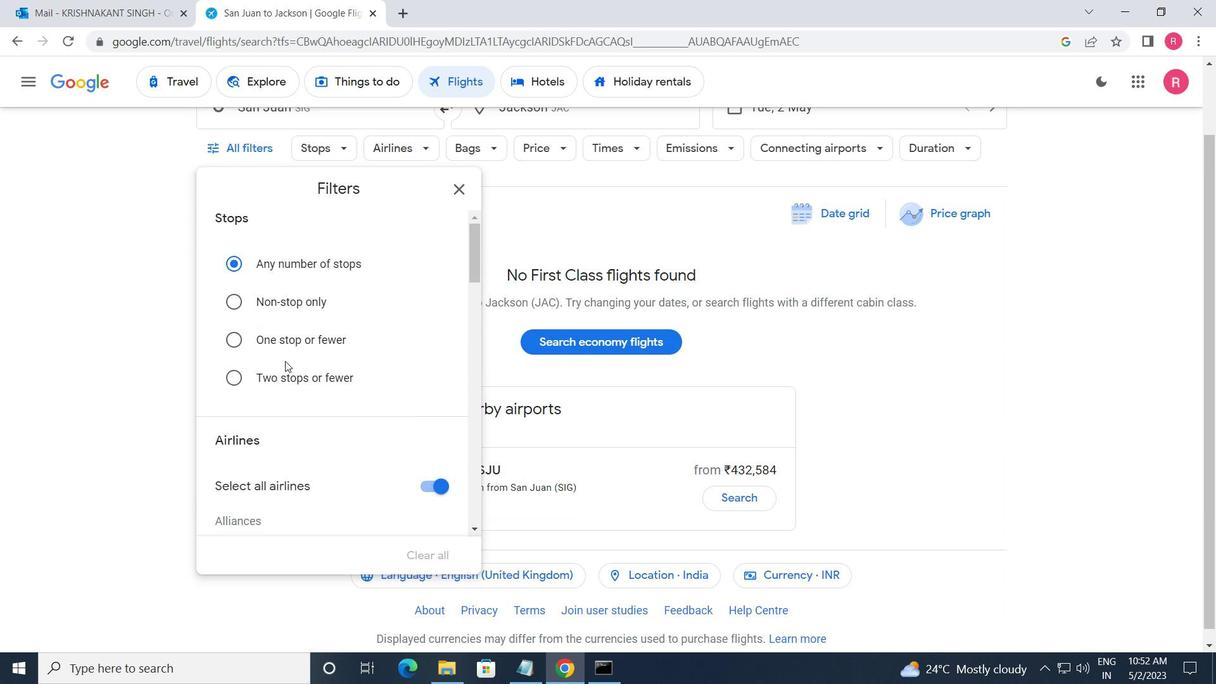 
Action: Mouse scrolled (299, 378) with delta (0, 0)
Screenshot: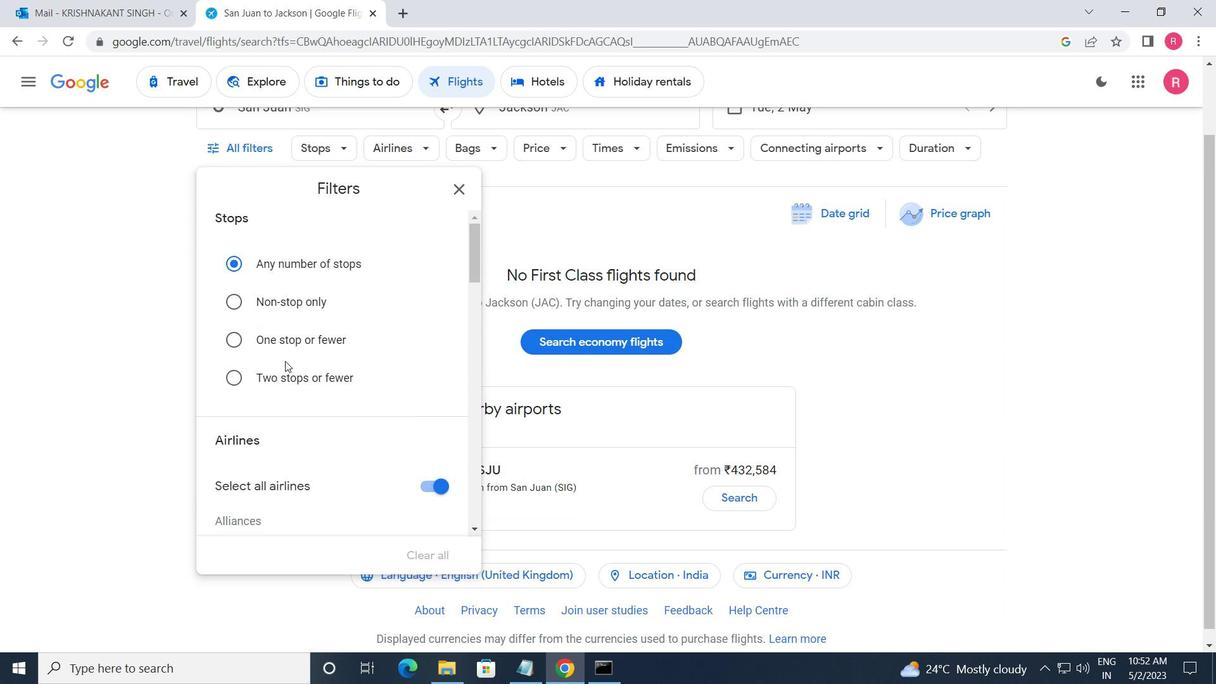 
Action: Mouse moved to (300, 382)
Screenshot: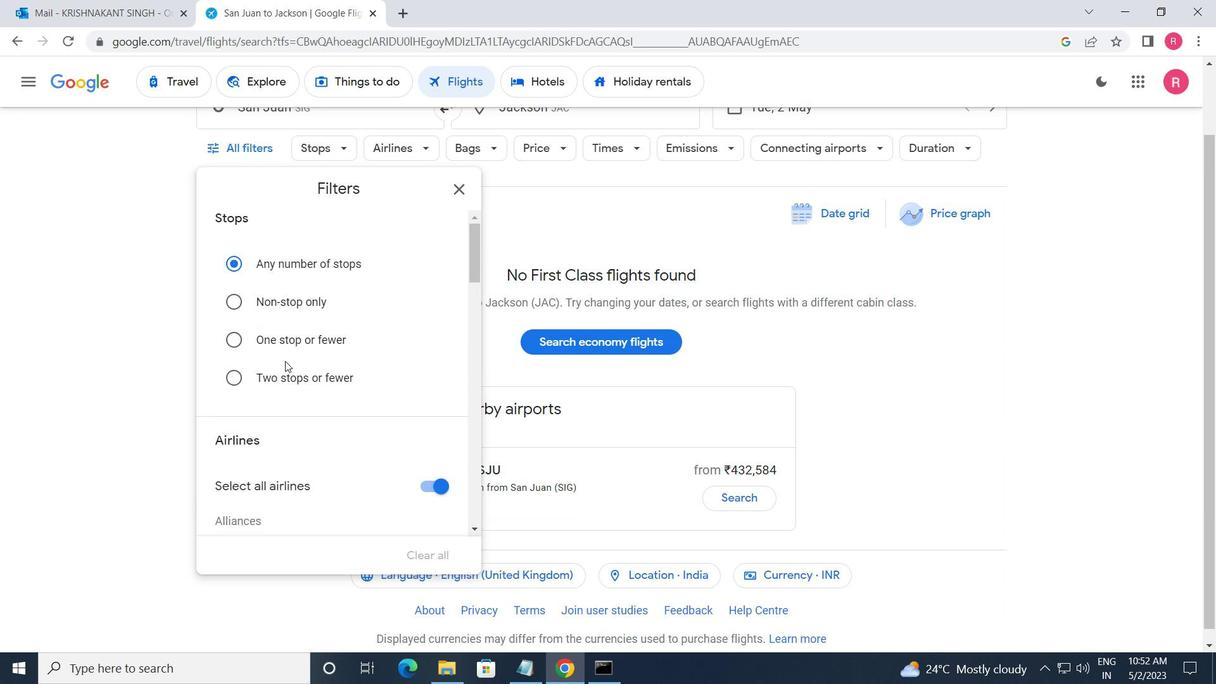 
Action: Mouse scrolled (300, 381) with delta (0, 0)
Screenshot: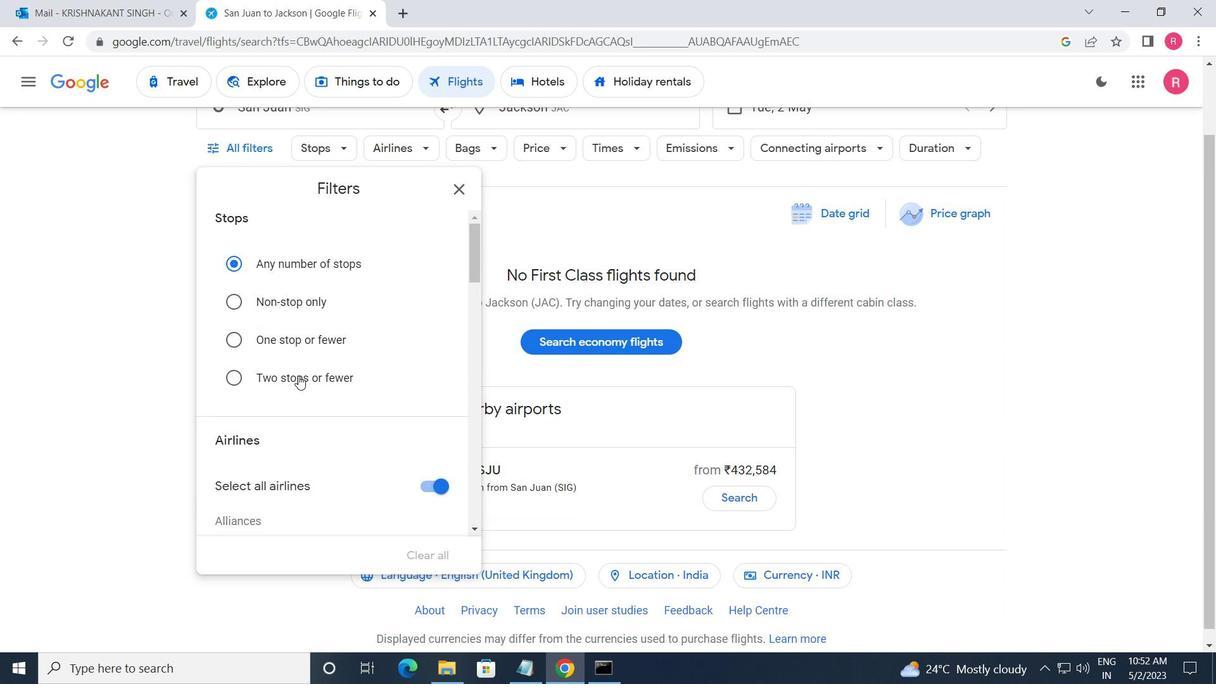 
Action: Mouse moved to (300, 383)
Screenshot: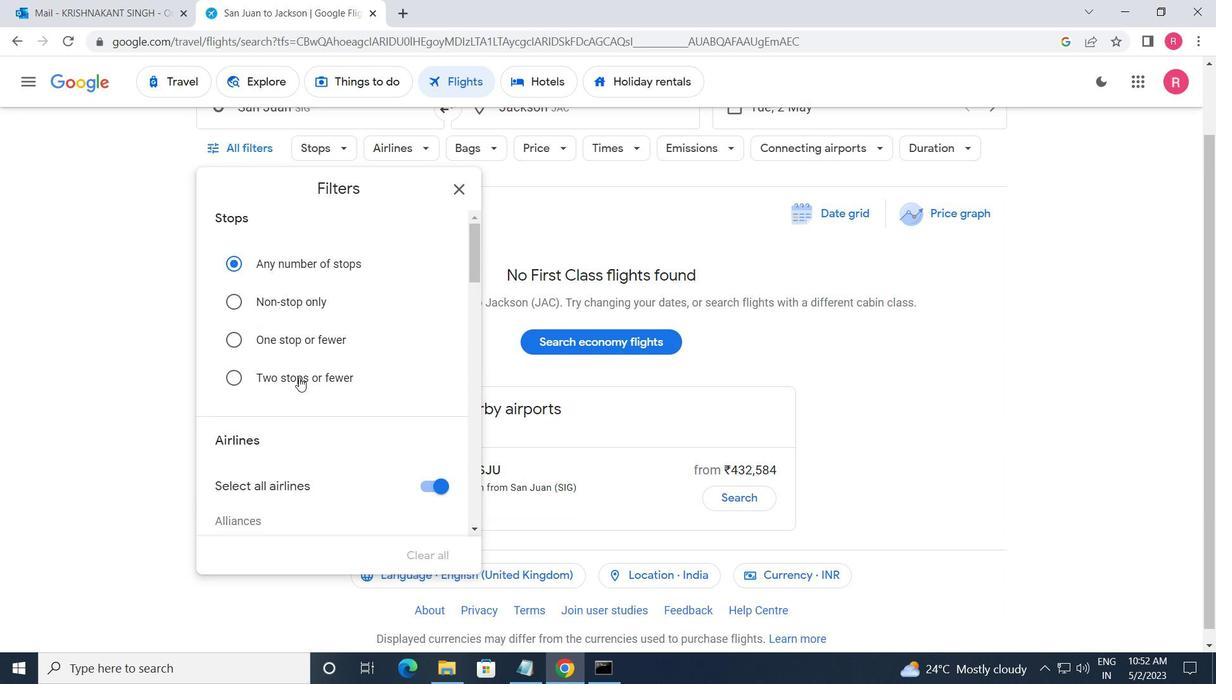 
Action: Mouse scrolled (300, 382) with delta (0, 0)
Screenshot: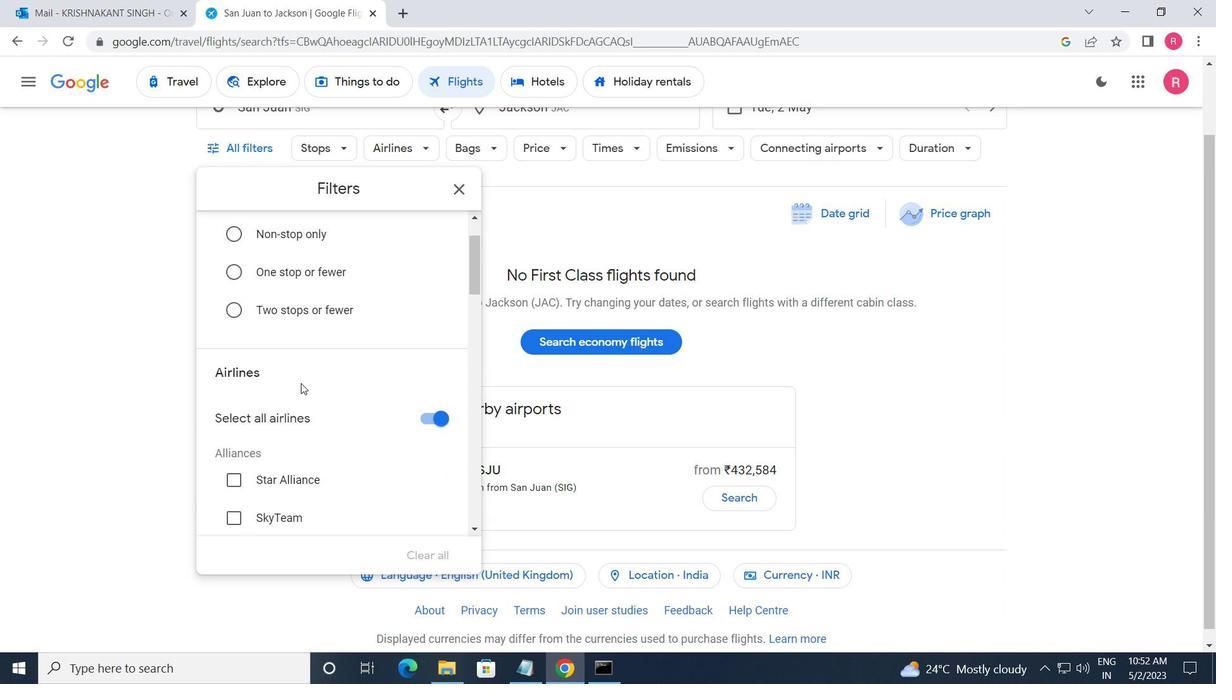 
Action: Mouse scrolled (300, 382) with delta (0, 0)
Screenshot: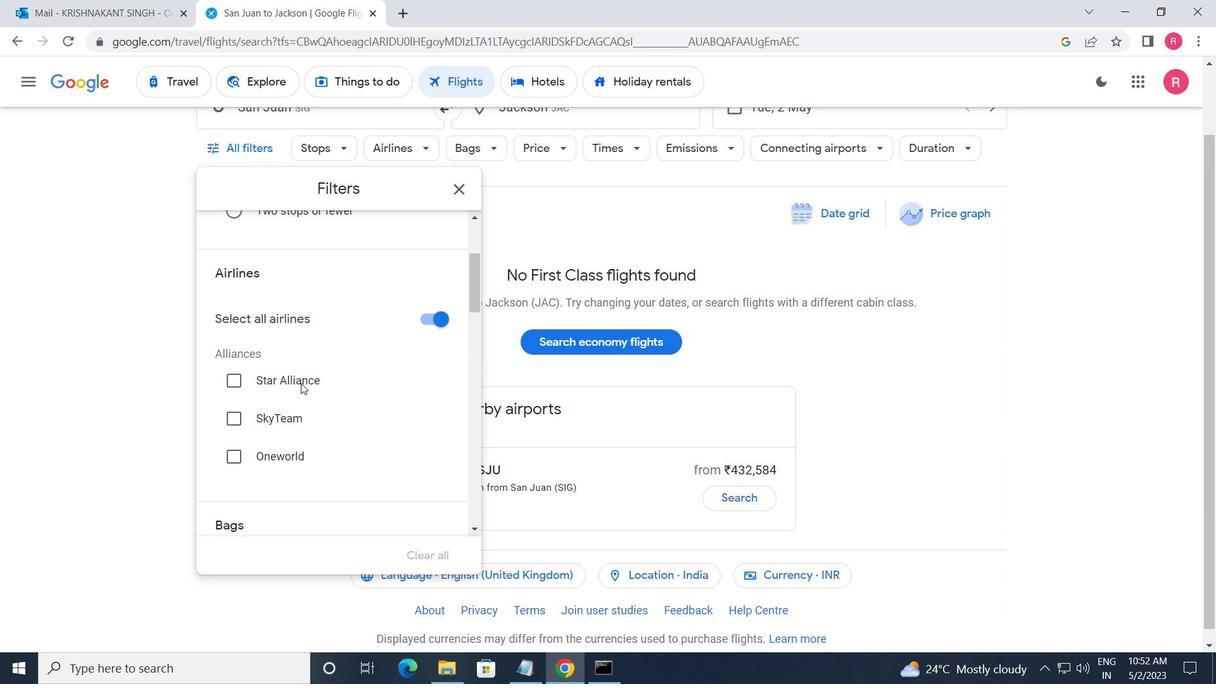 
Action: Mouse moved to (300, 383)
Screenshot: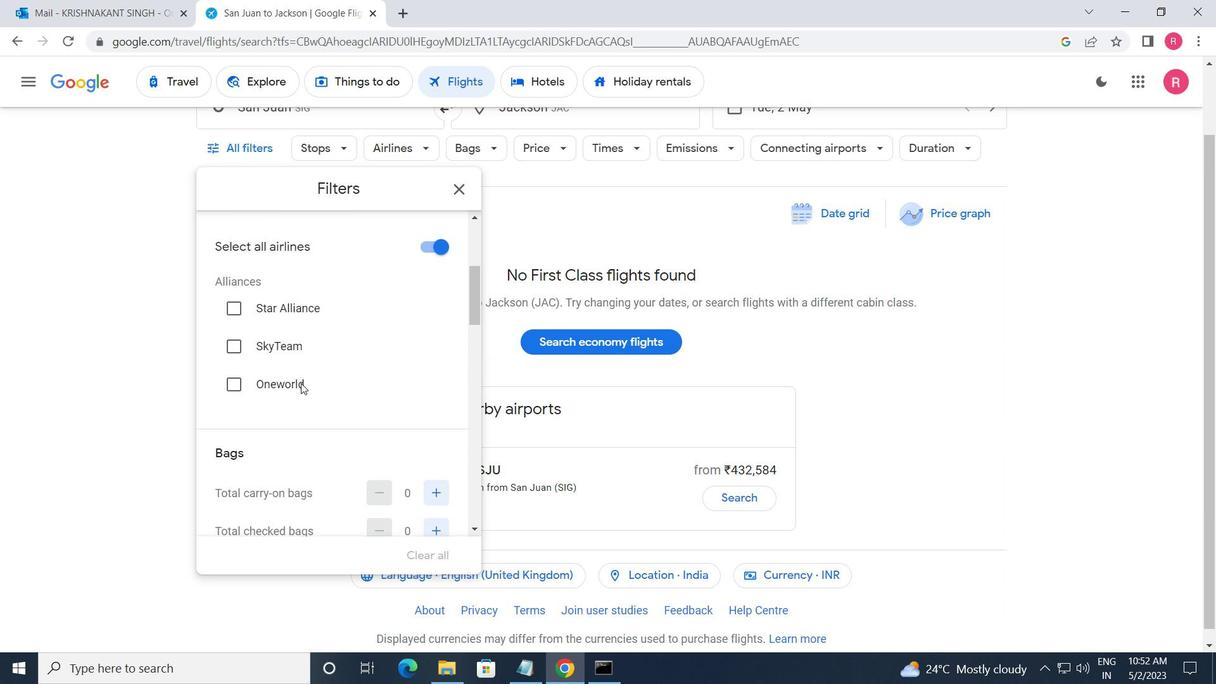 
Action: Mouse scrolled (300, 383) with delta (0, 0)
Screenshot: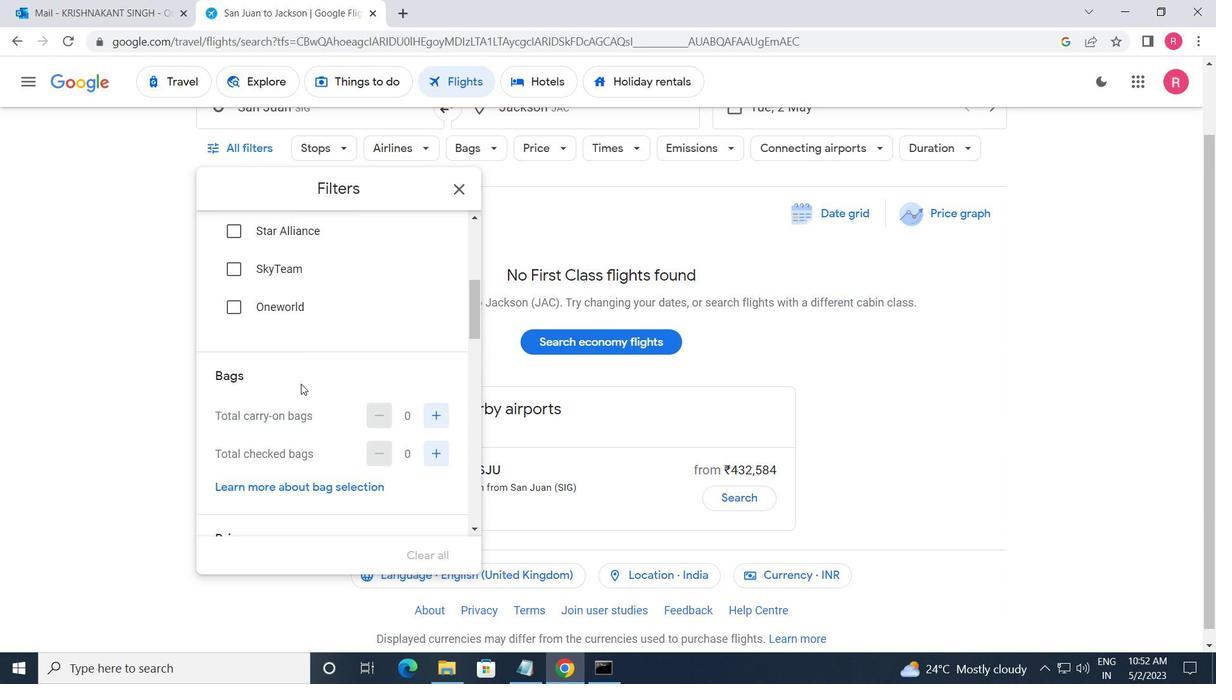 
Action: Mouse scrolled (300, 383) with delta (0, 0)
Screenshot: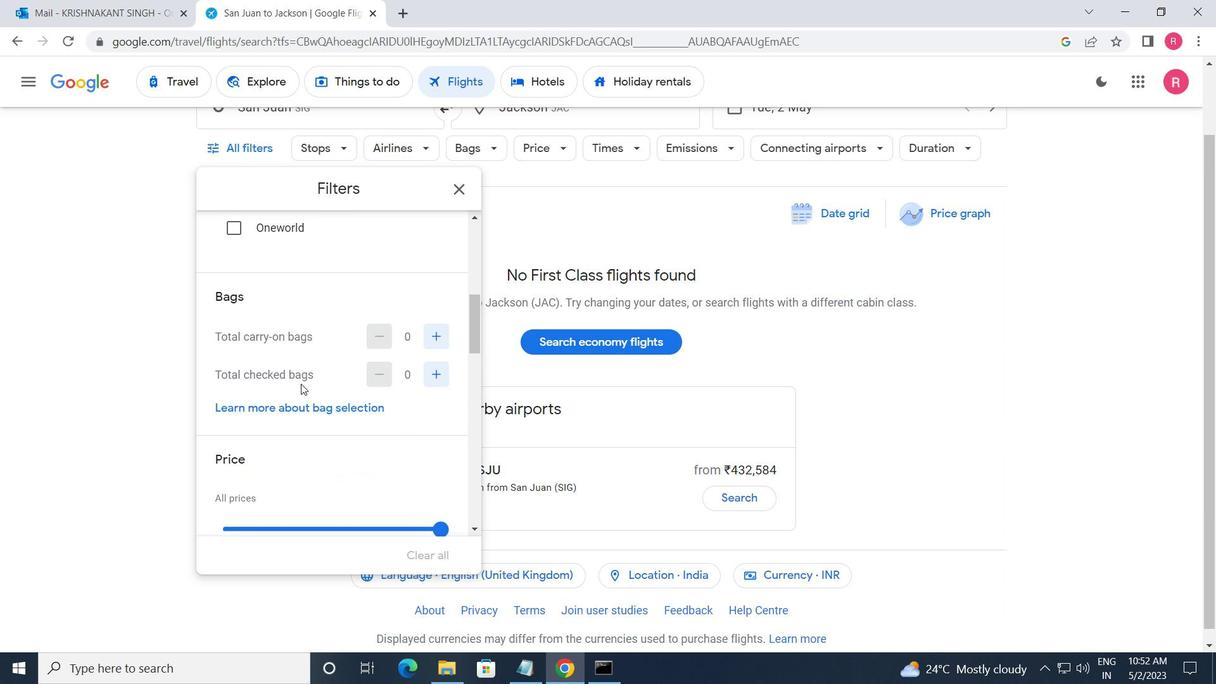 
Action: Mouse moved to (431, 297)
Screenshot: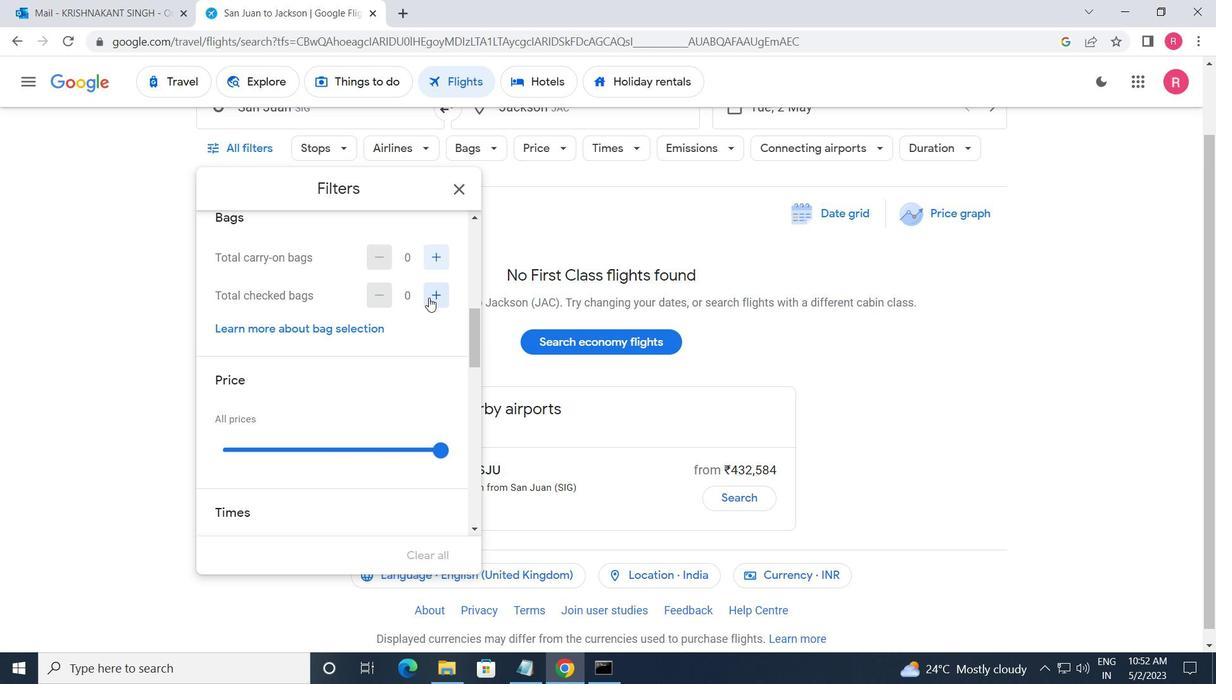 
Action: Mouse pressed left at (431, 297)
Screenshot: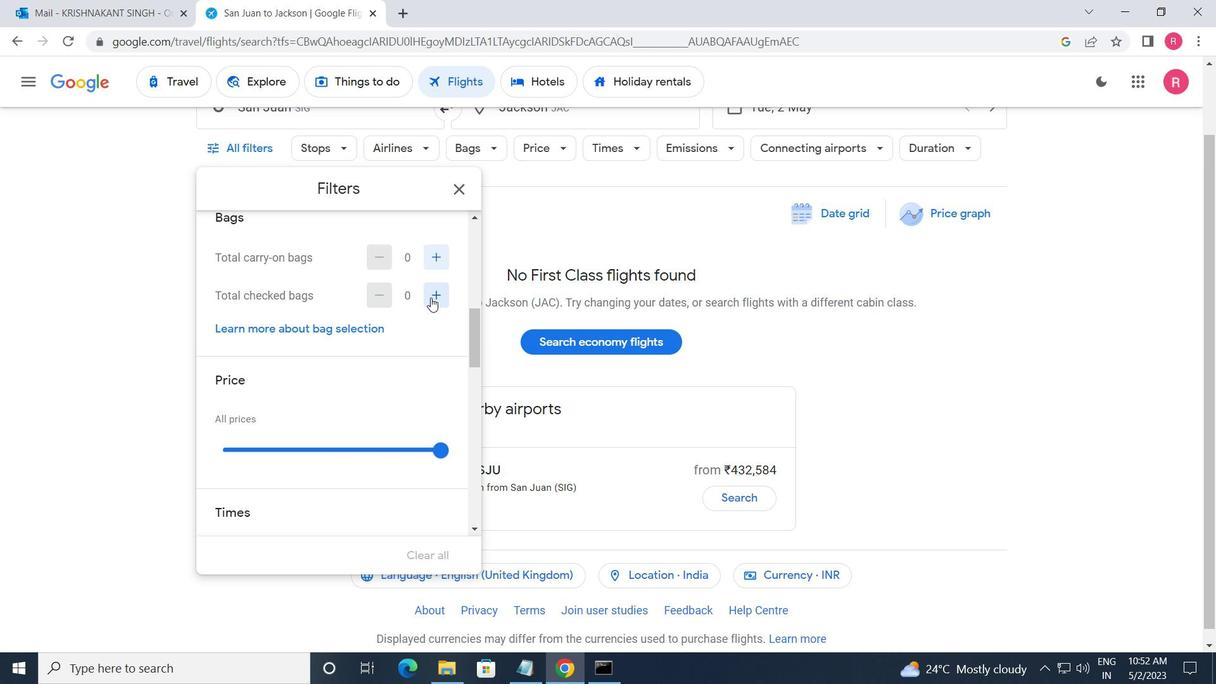 
Action: Mouse moved to (431, 296)
Screenshot: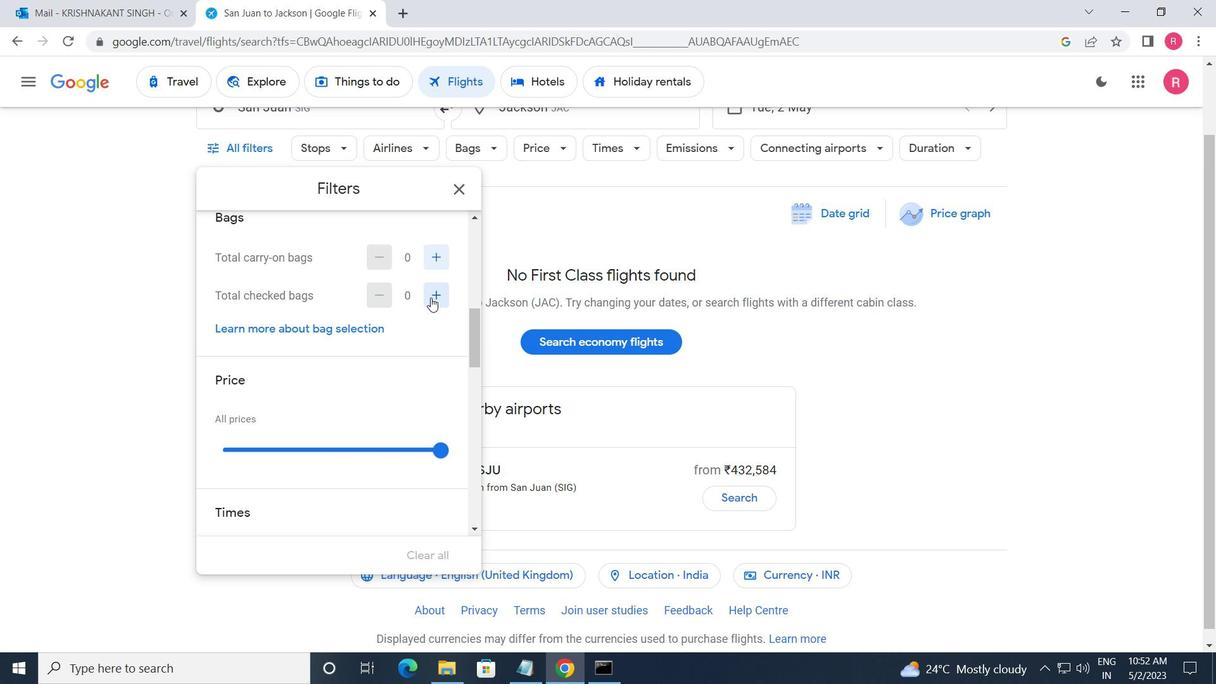 
Action: Mouse pressed left at (431, 296)
Screenshot: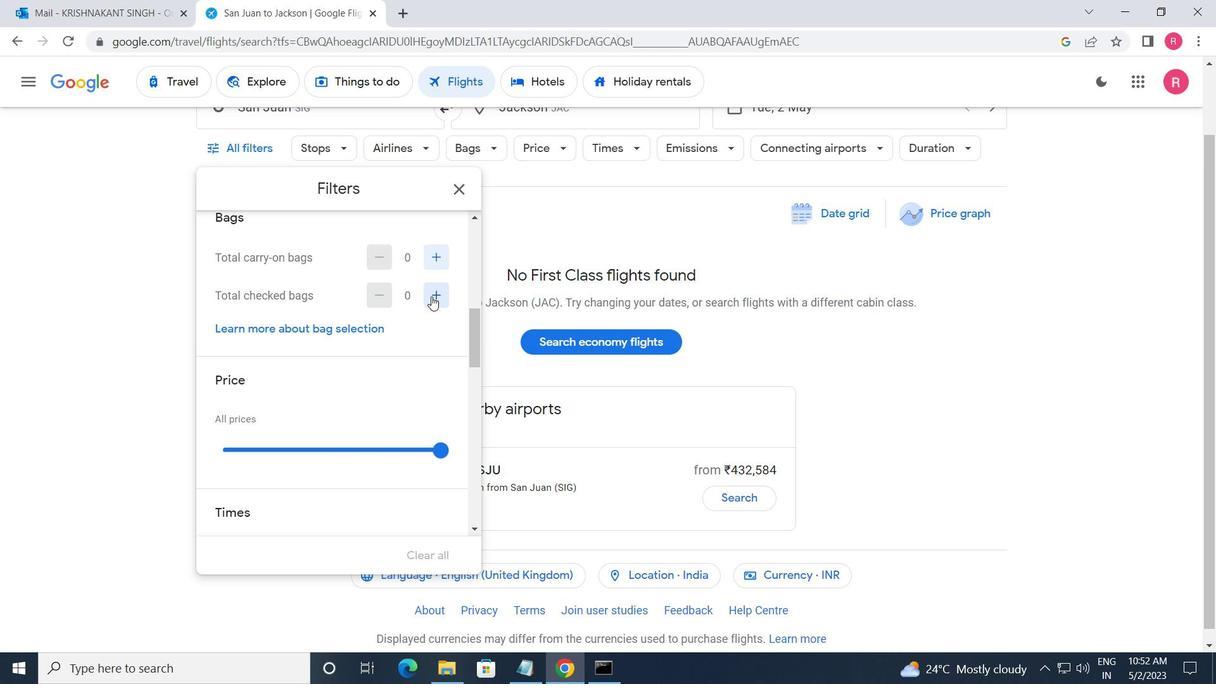 
Action: Mouse moved to (393, 358)
Screenshot: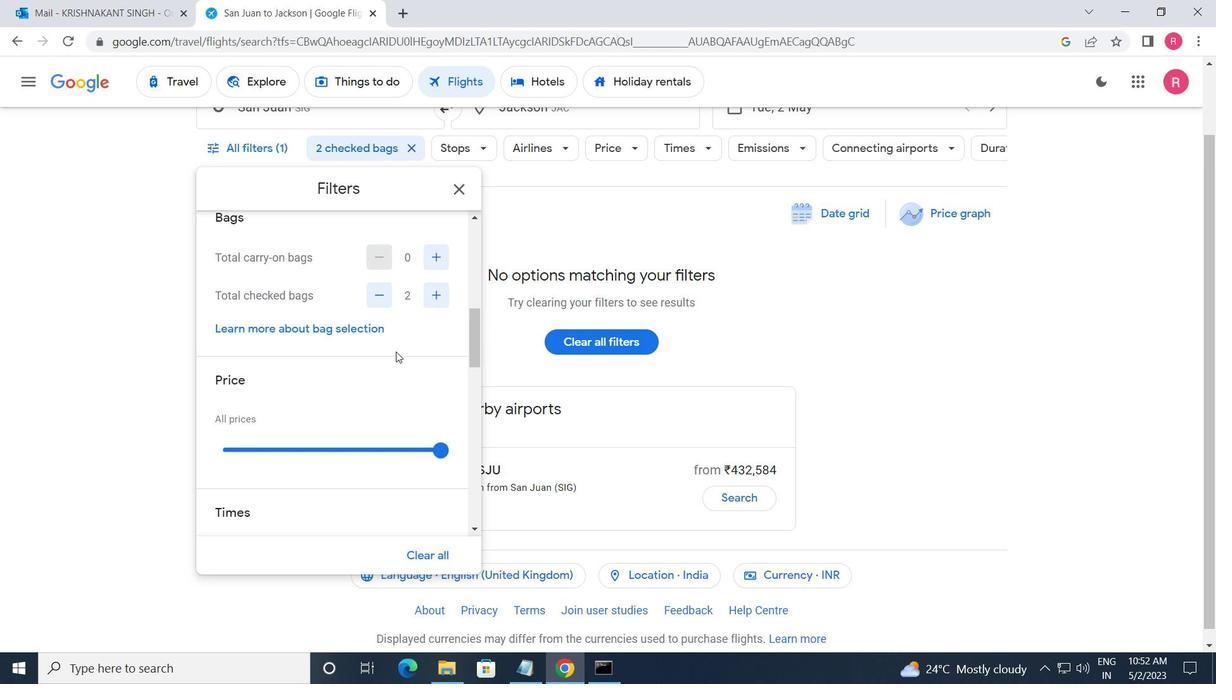 
Action: Mouse scrolled (393, 357) with delta (0, 0)
Screenshot: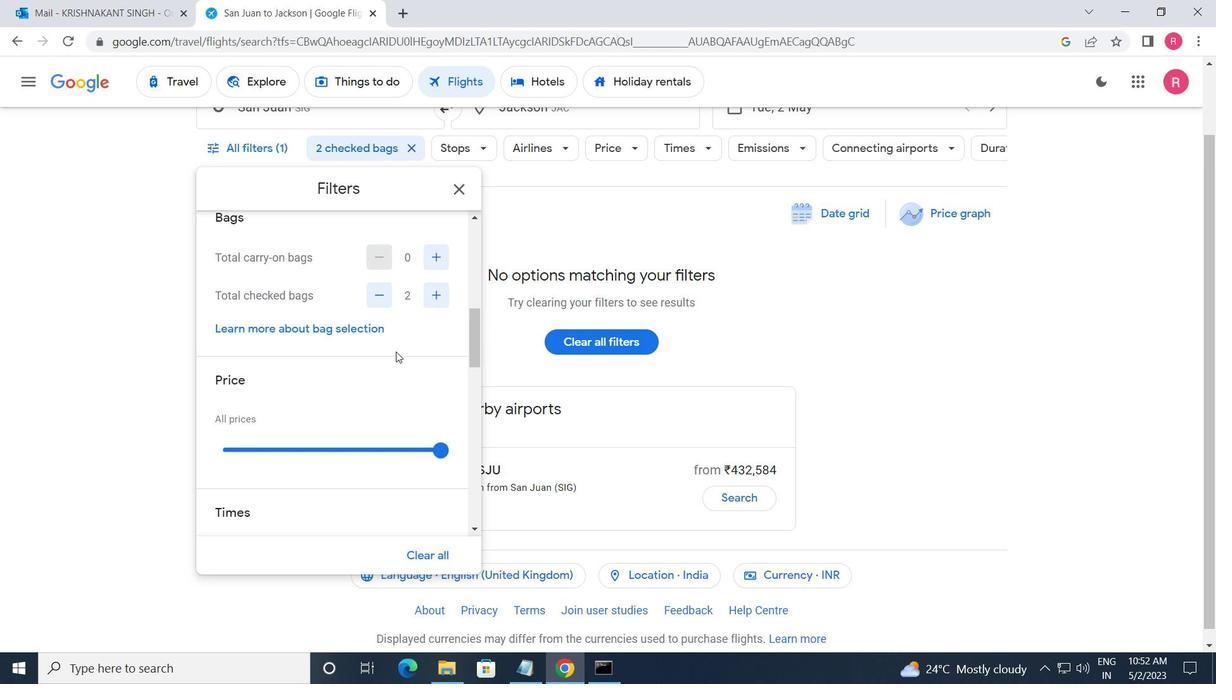 
Action: Mouse moved to (446, 371)
Screenshot: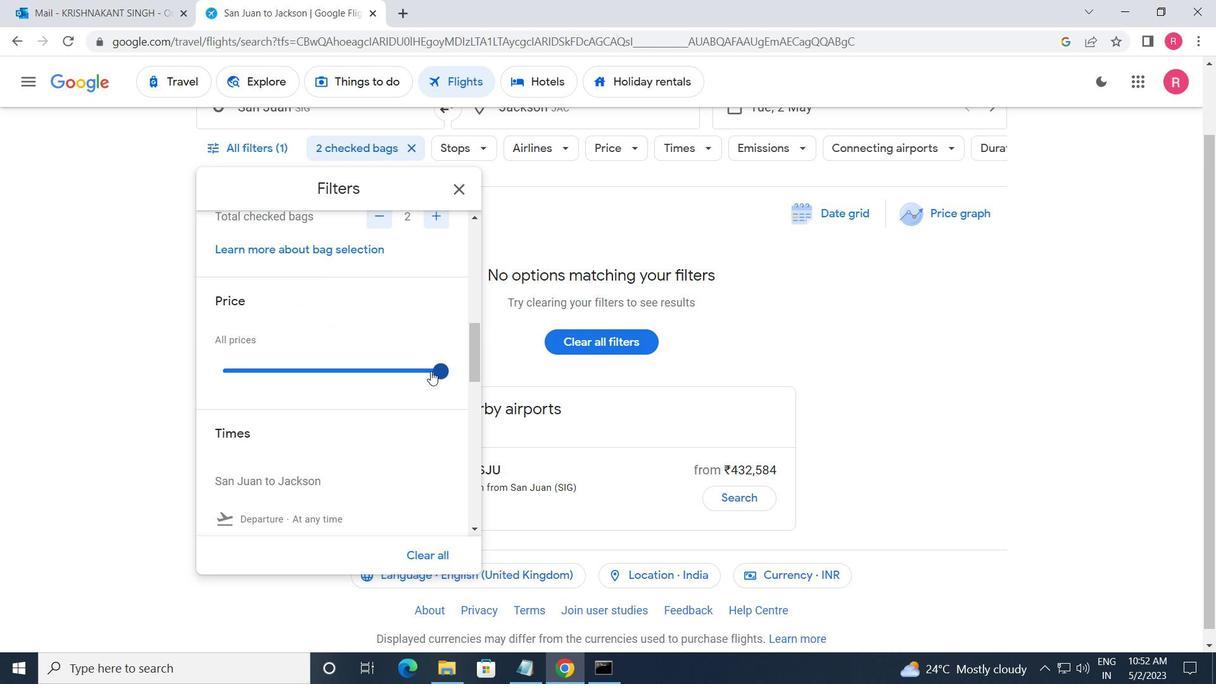 
Action: Mouse pressed left at (446, 371)
Screenshot: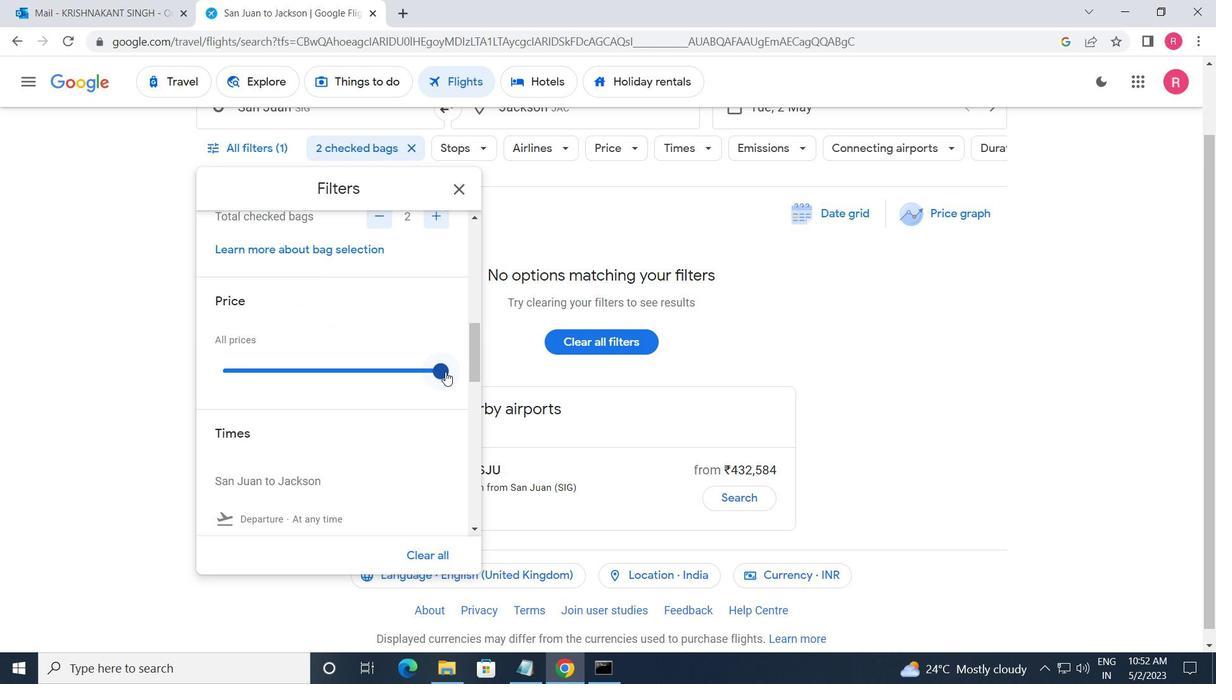 
Action: Mouse moved to (390, 411)
Screenshot: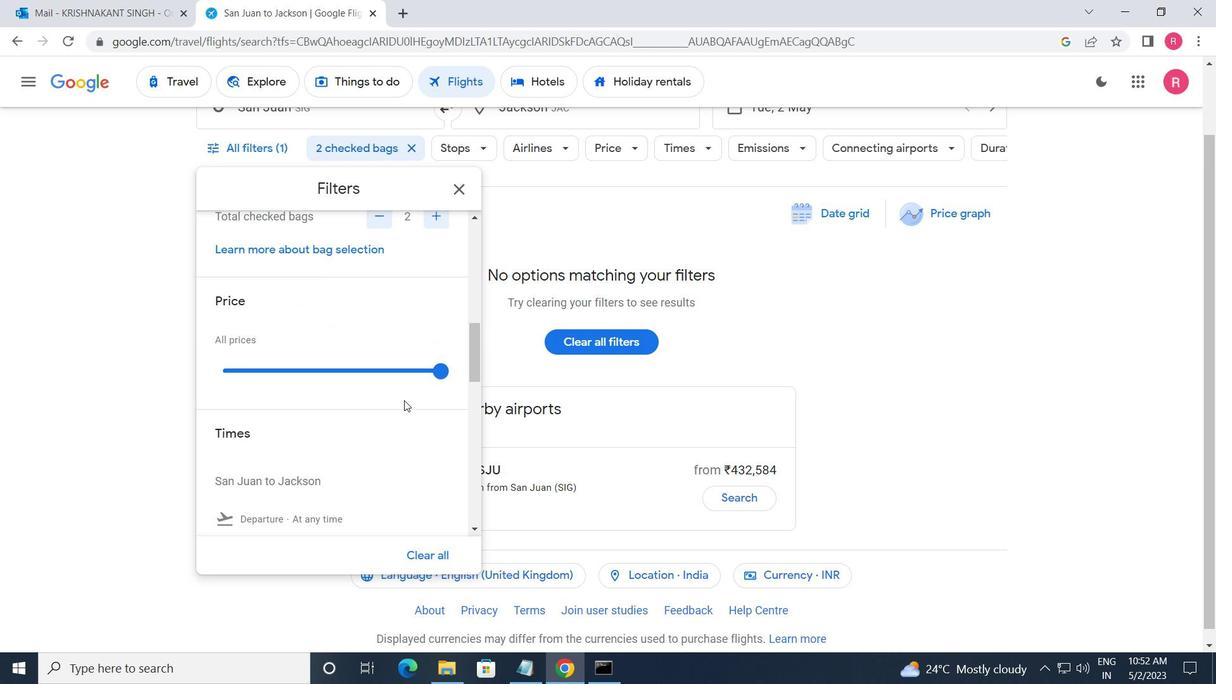 
Action: Mouse scrolled (390, 411) with delta (0, 0)
Screenshot: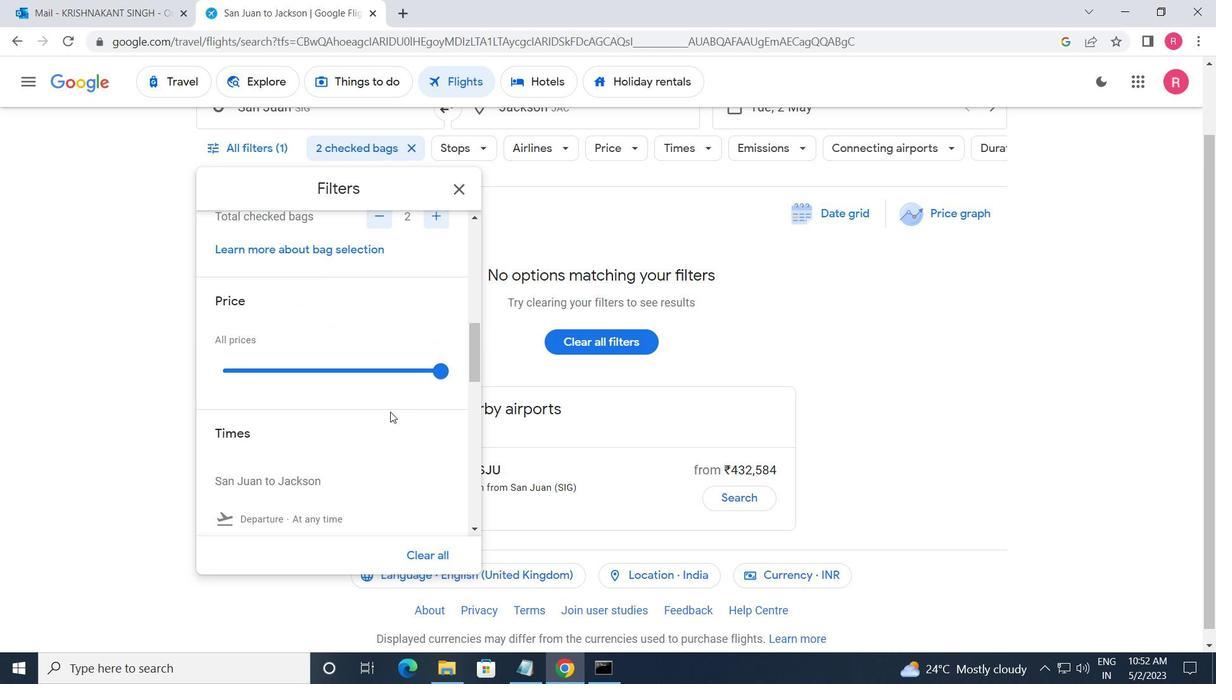
Action: Mouse scrolled (390, 411) with delta (0, 0)
Screenshot: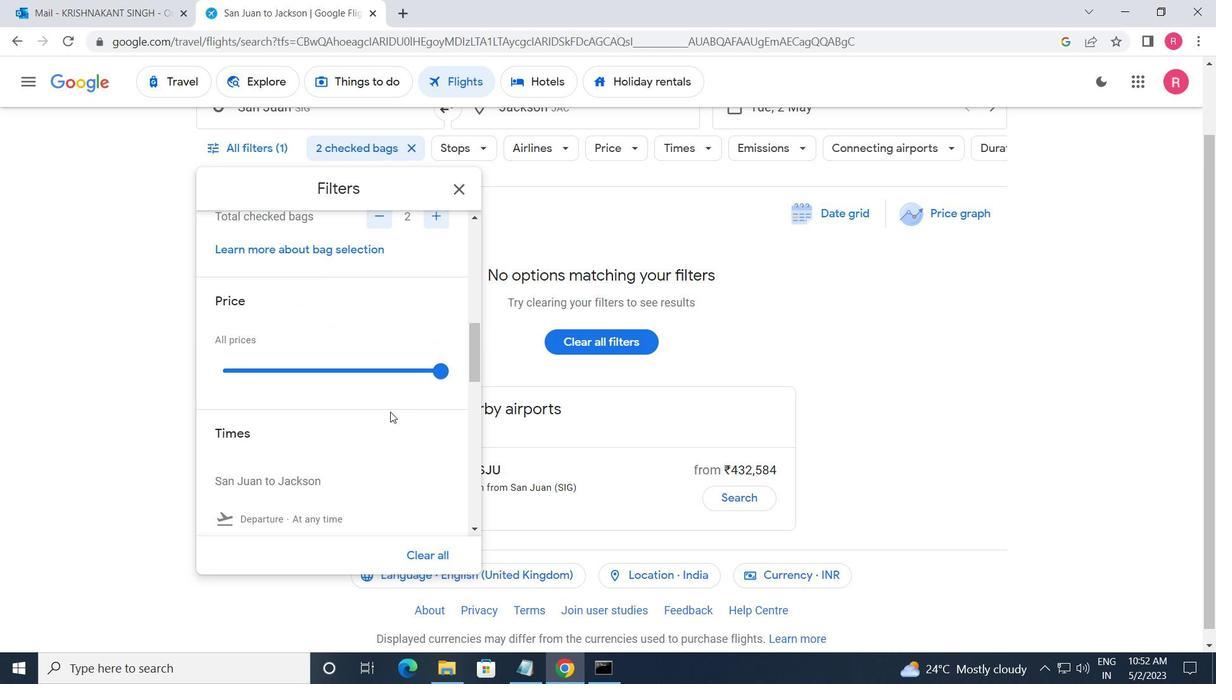 
Action: Mouse moved to (235, 386)
Screenshot: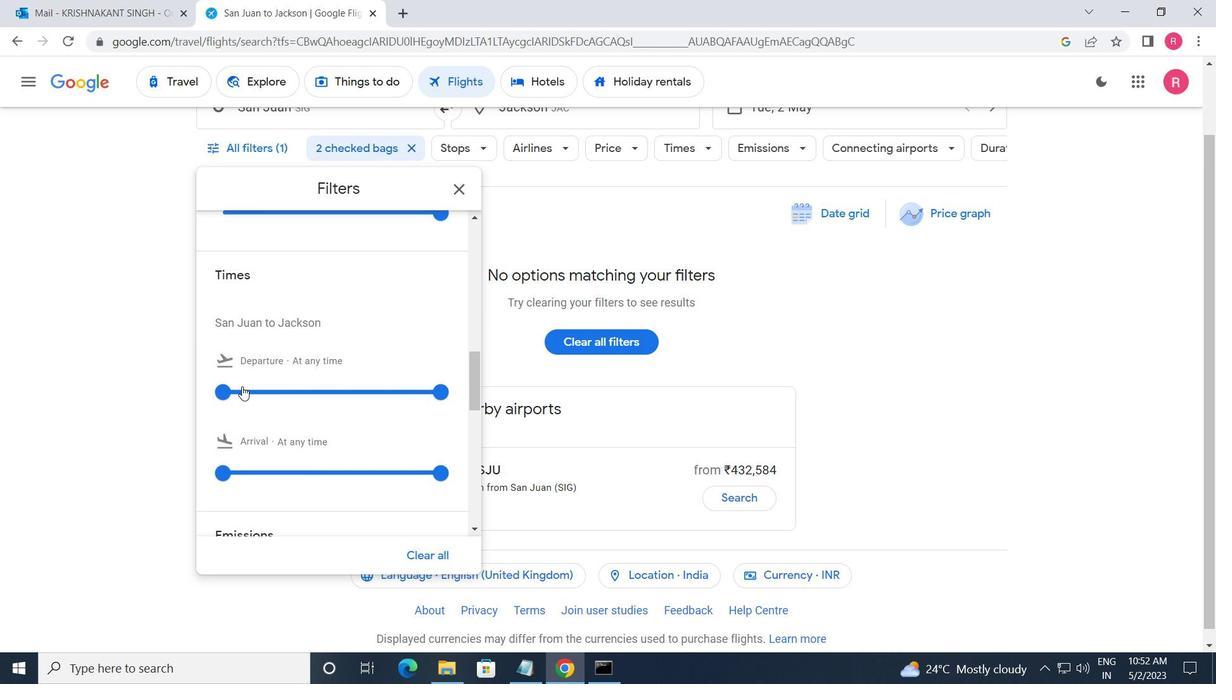 
Action: Mouse pressed left at (235, 386)
Screenshot: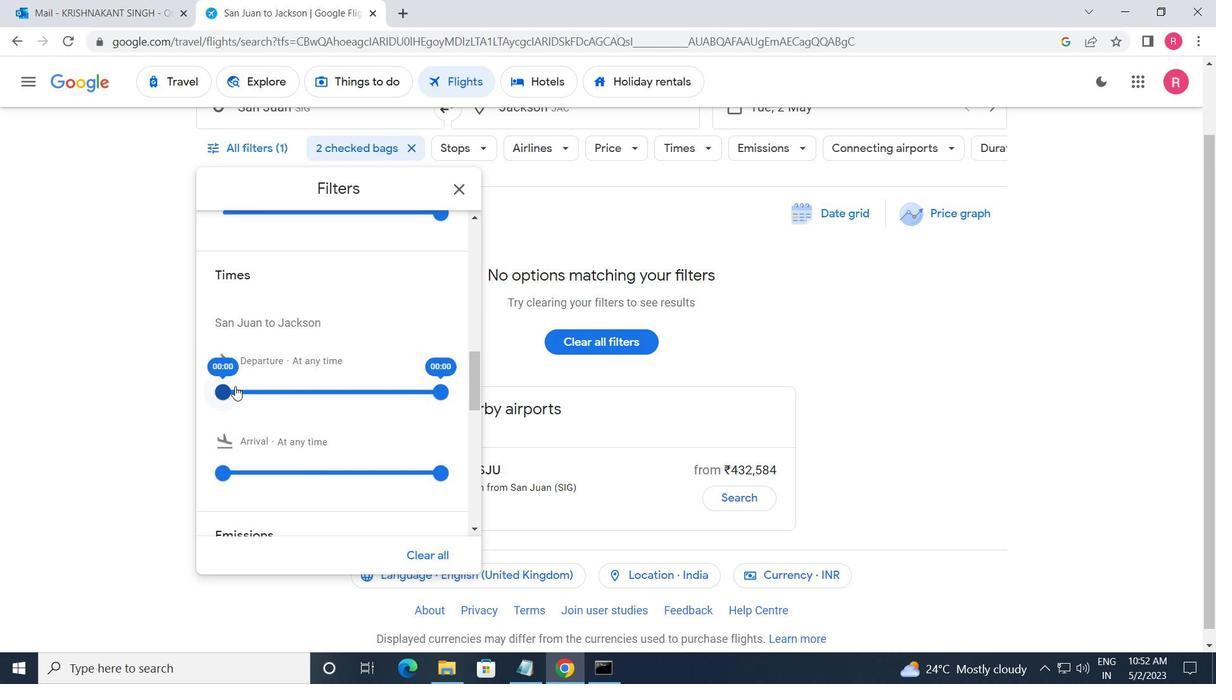 
Action: Mouse moved to (439, 393)
Screenshot: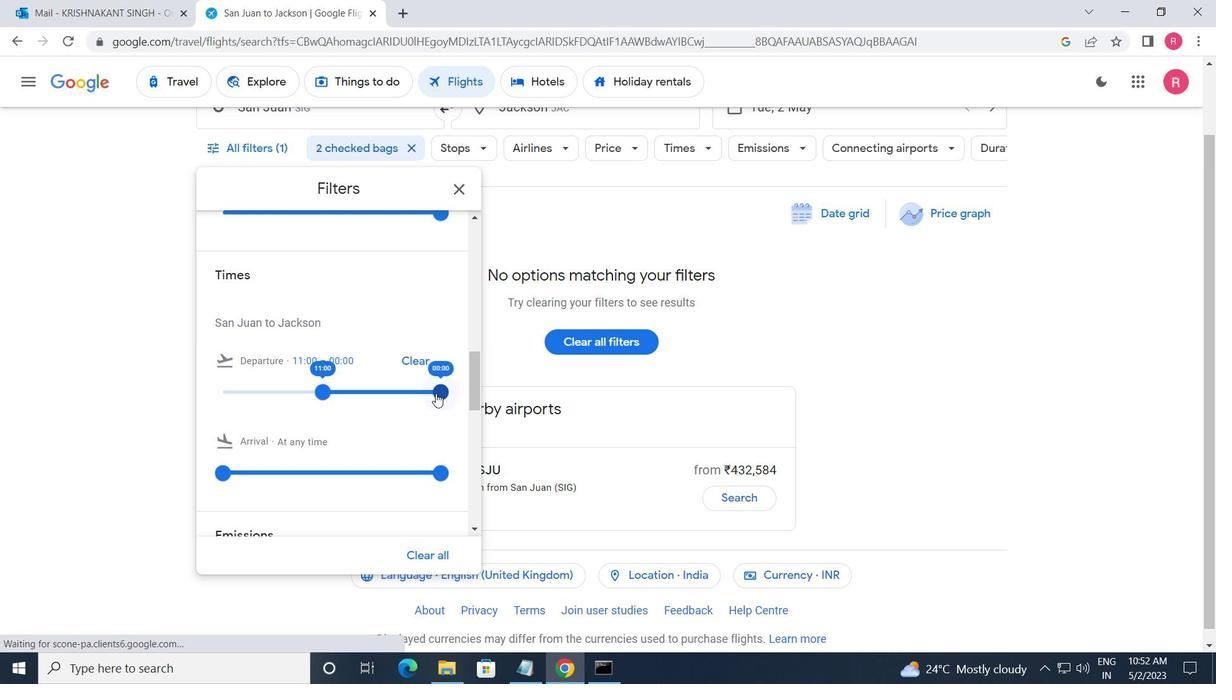 
Action: Mouse pressed left at (439, 393)
Screenshot: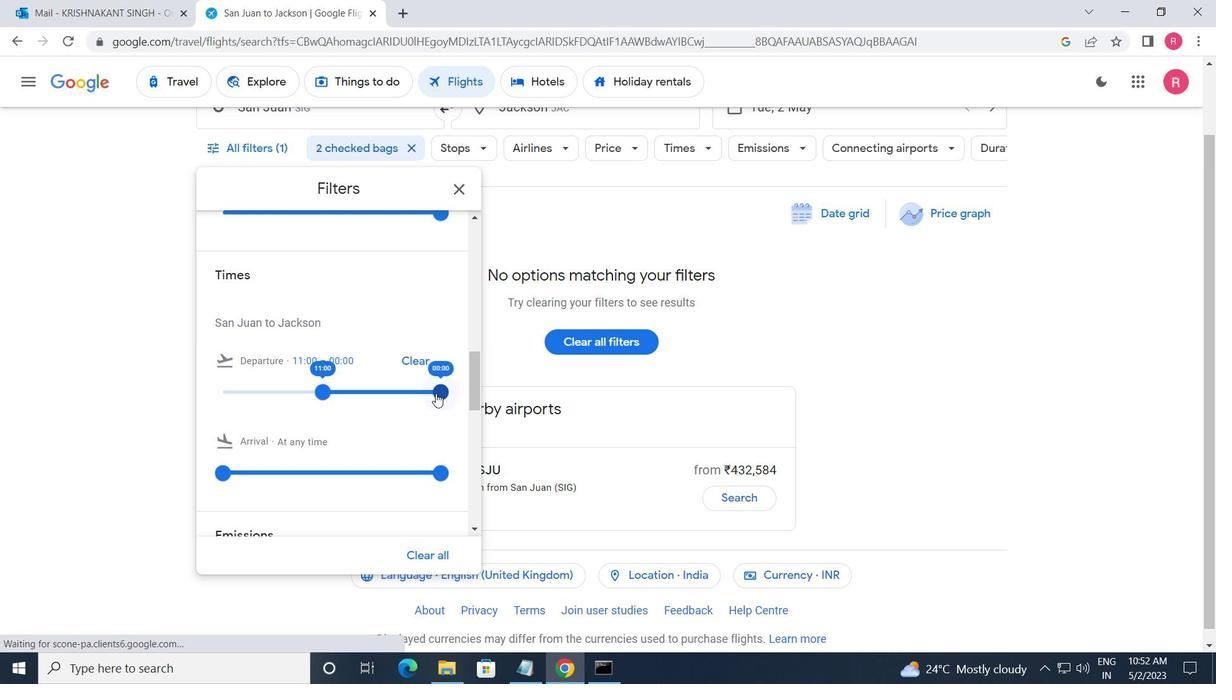 
Action: Mouse moved to (461, 219)
Screenshot: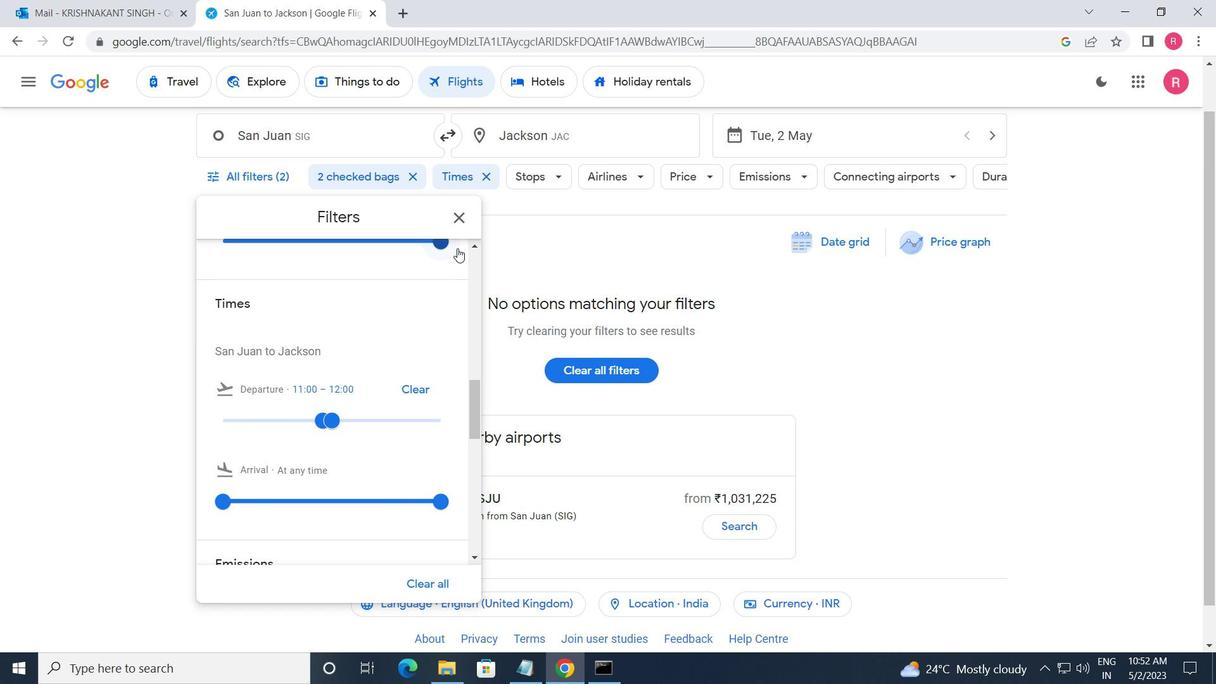 
Action: Mouse pressed left at (461, 219)
Screenshot: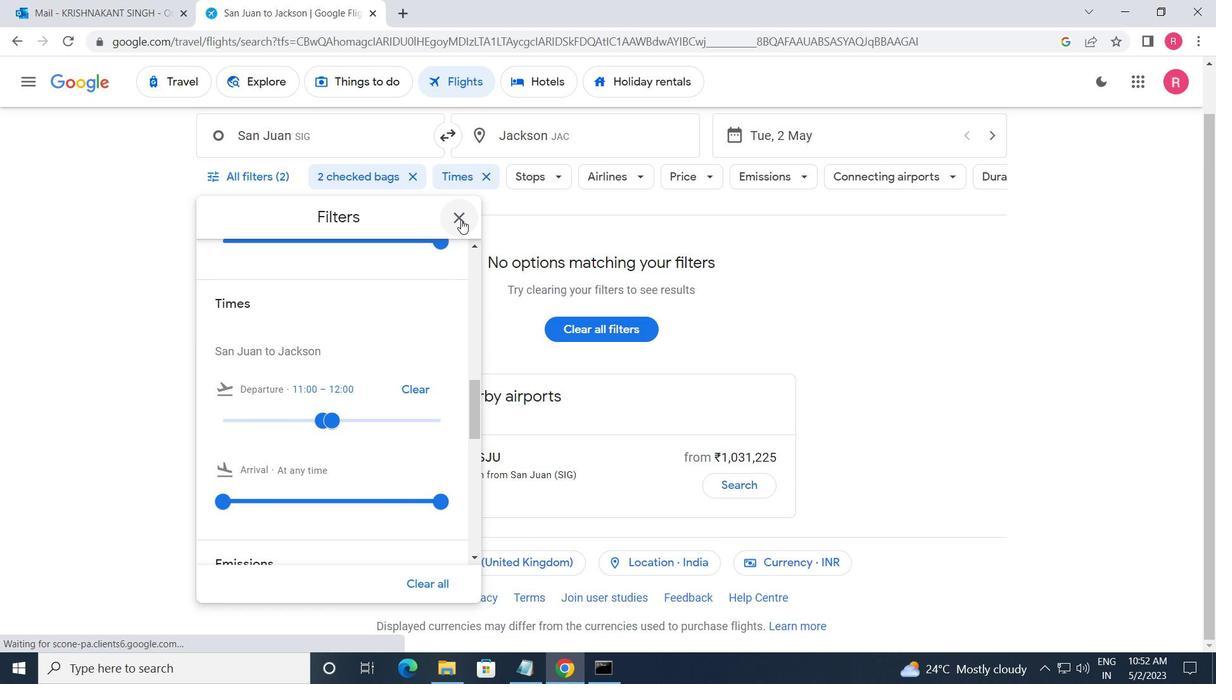 
Action: Mouse moved to (462, 219)
Screenshot: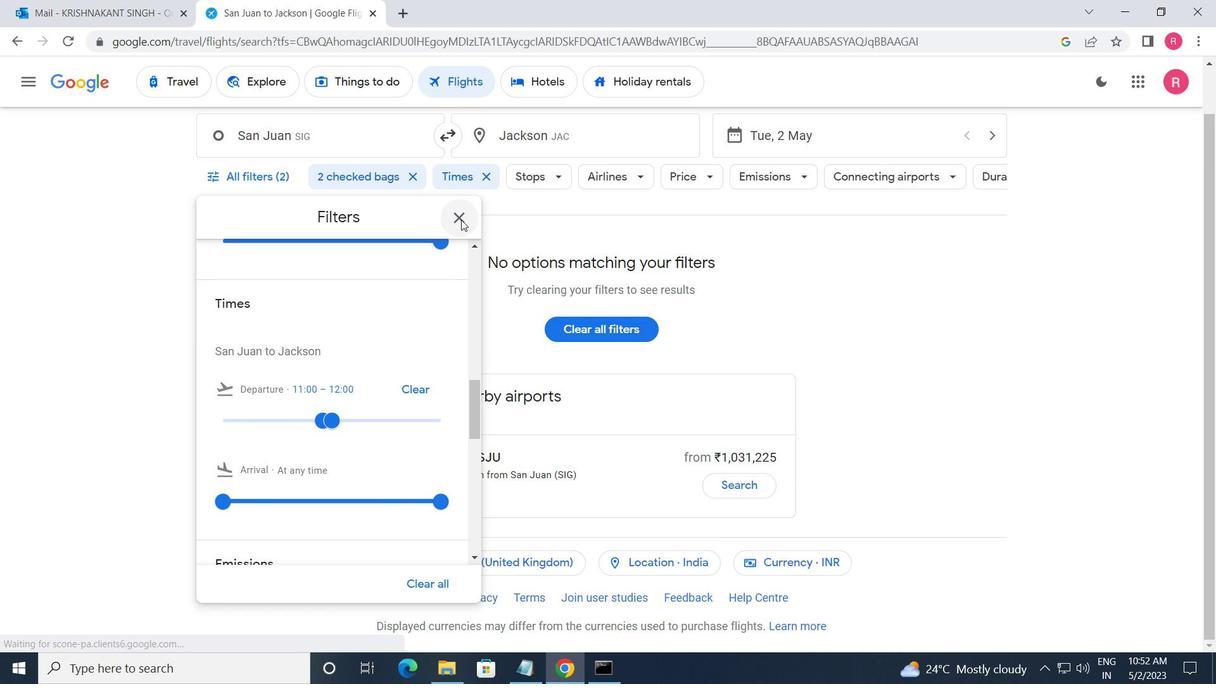 
Action: Mouse pressed left at (462, 219)
Screenshot: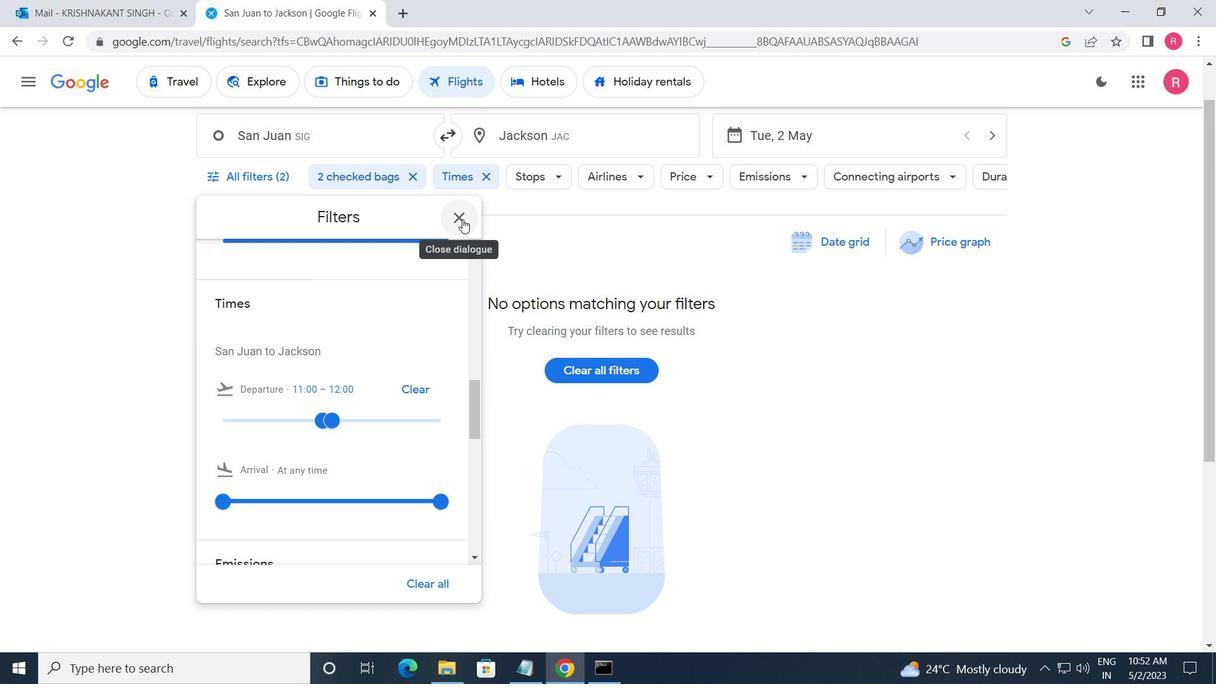 
Action: Mouse moved to (460, 221)
Screenshot: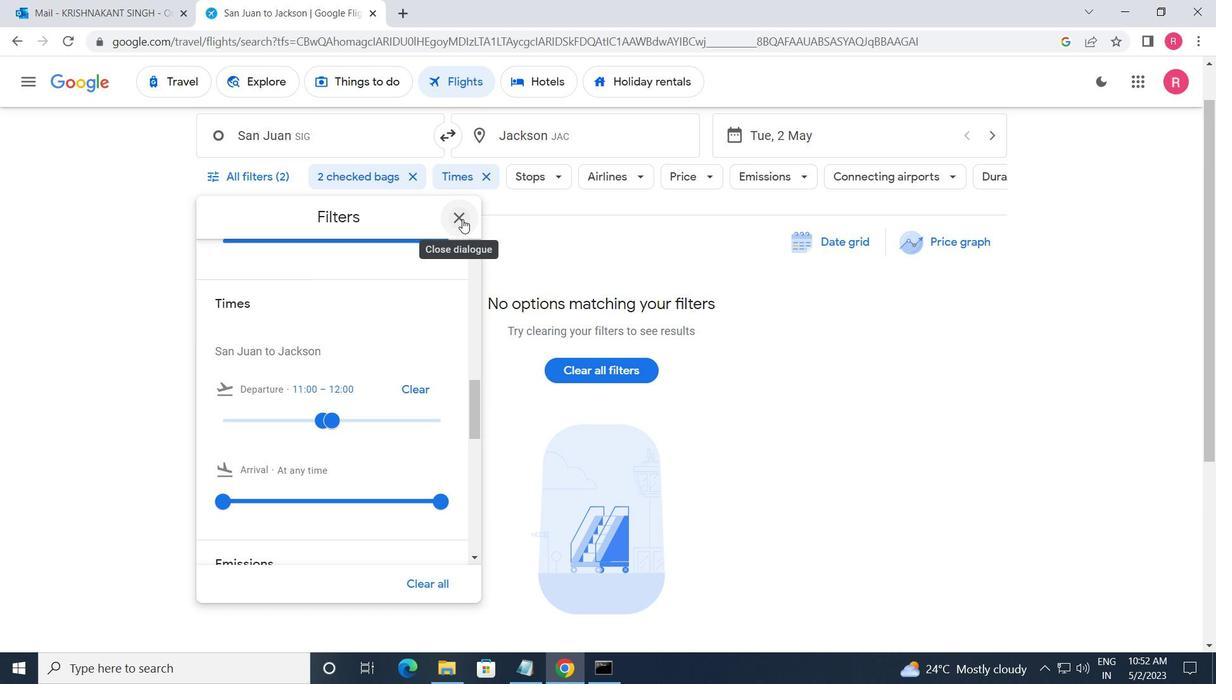 
